 Task: Font style For heading Use Carlito with brown colour. font size for heading '26 Pt. 'Change the font style of data to Carlitoand font size to  12 Pt. Change the alignment of both headline & data to   center vertically. In the sheet  Attendance Record Sheetbook
Action: Mouse moved to (51, 115)
Screenshot: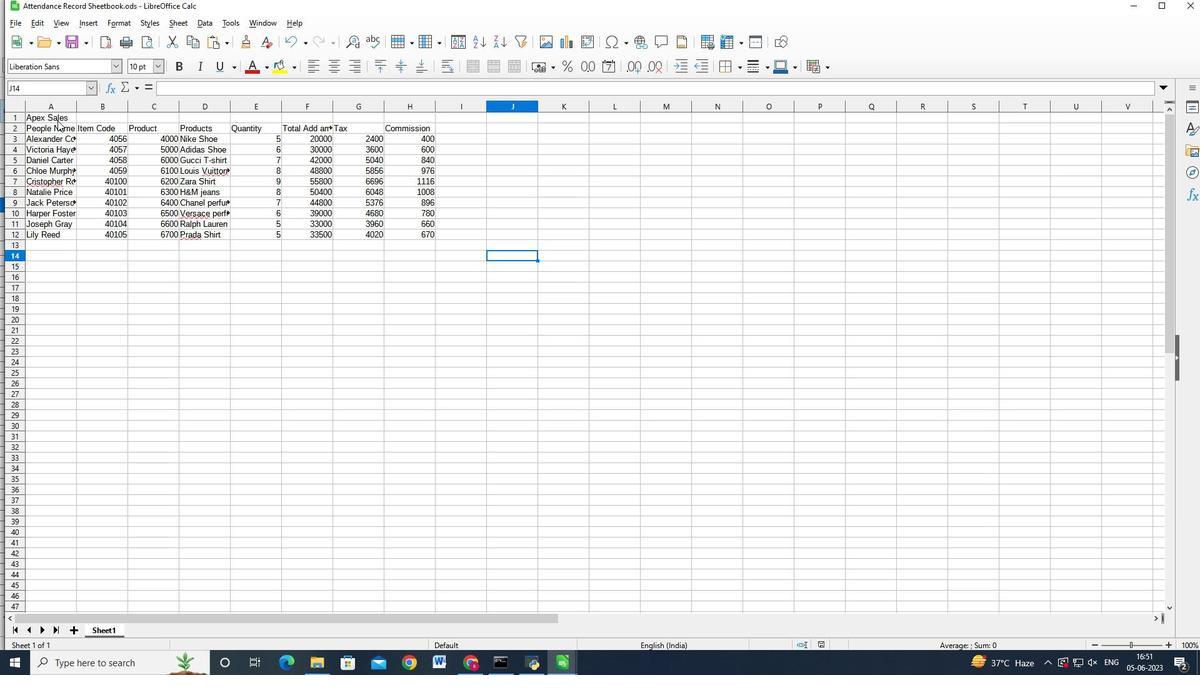
Action: Mouse pressed left at (51, 115)
Screenshot: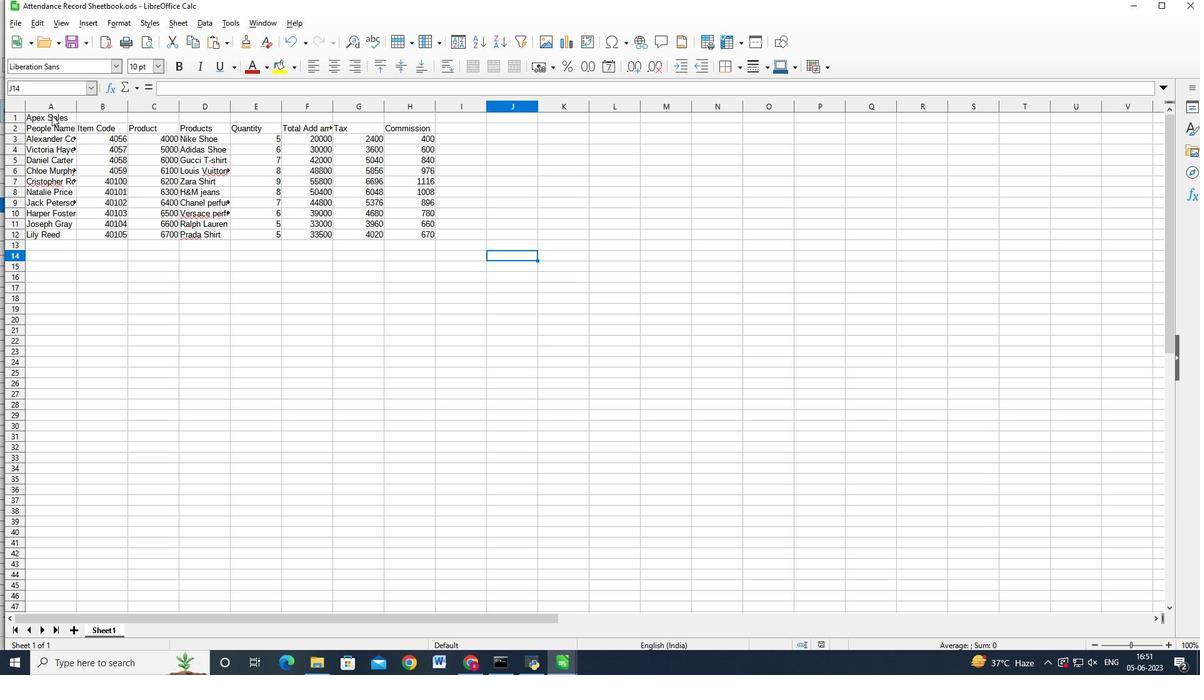 
Action: Mouse moved to (51, 120)
Screenshot: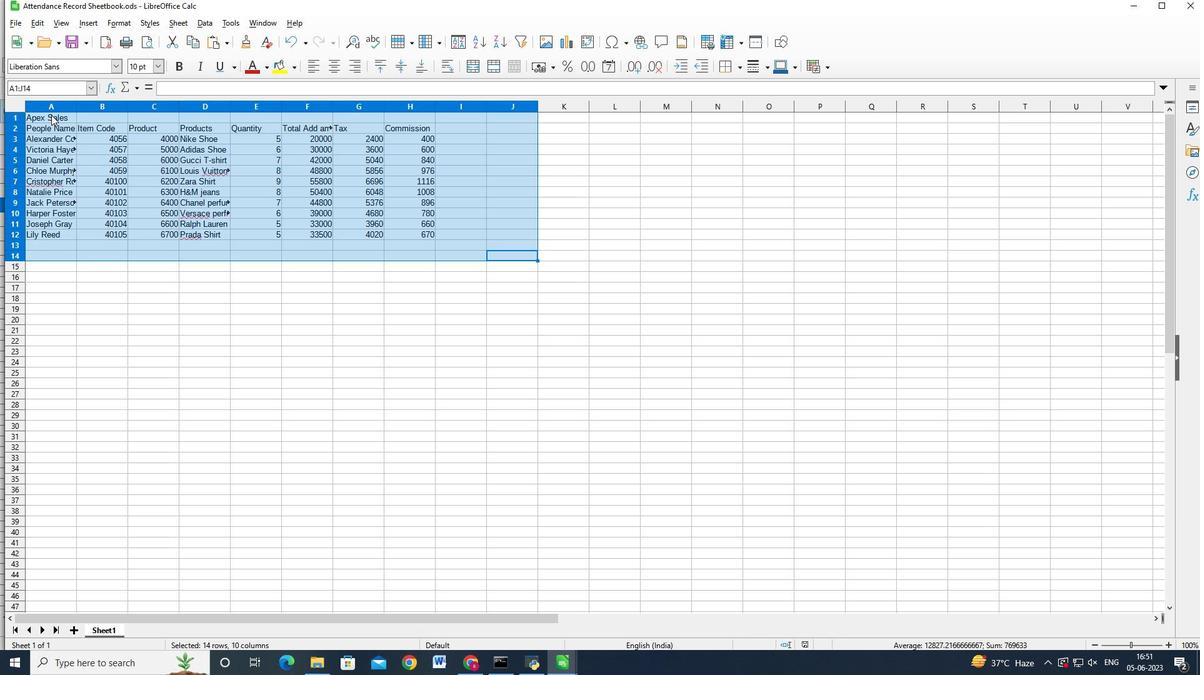 
Action: Mouse pressed left at (51, 120)
Screenshot: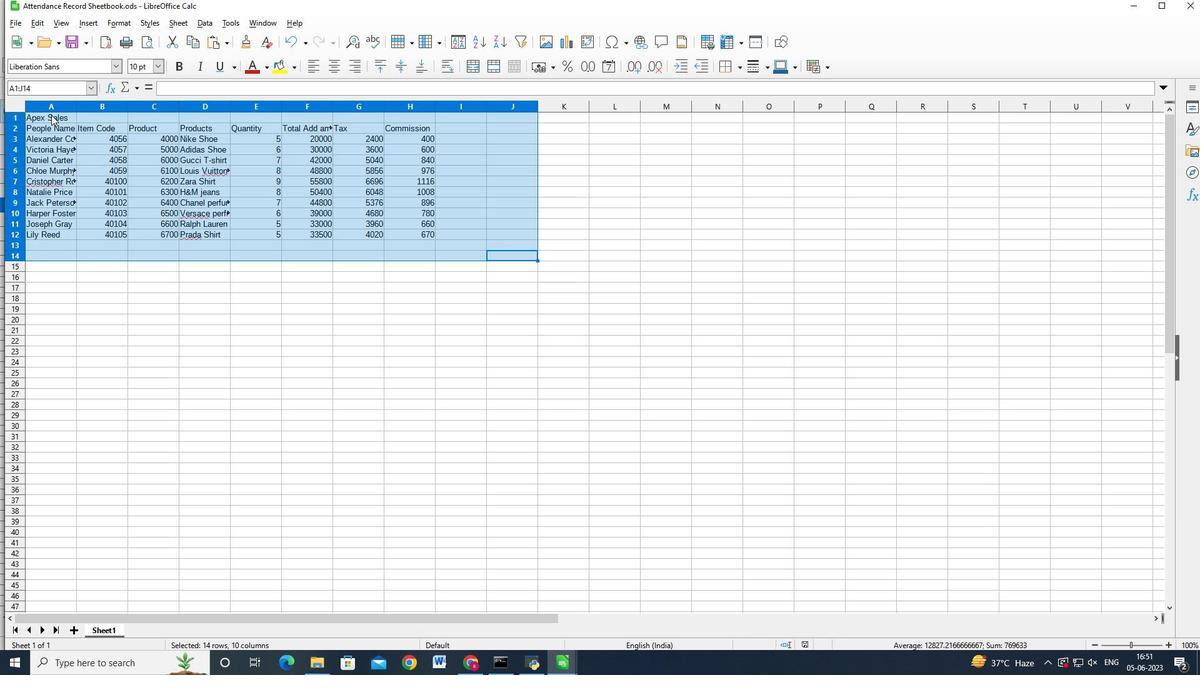 
Action: Mouse moved to (53, 120)
Screenshot: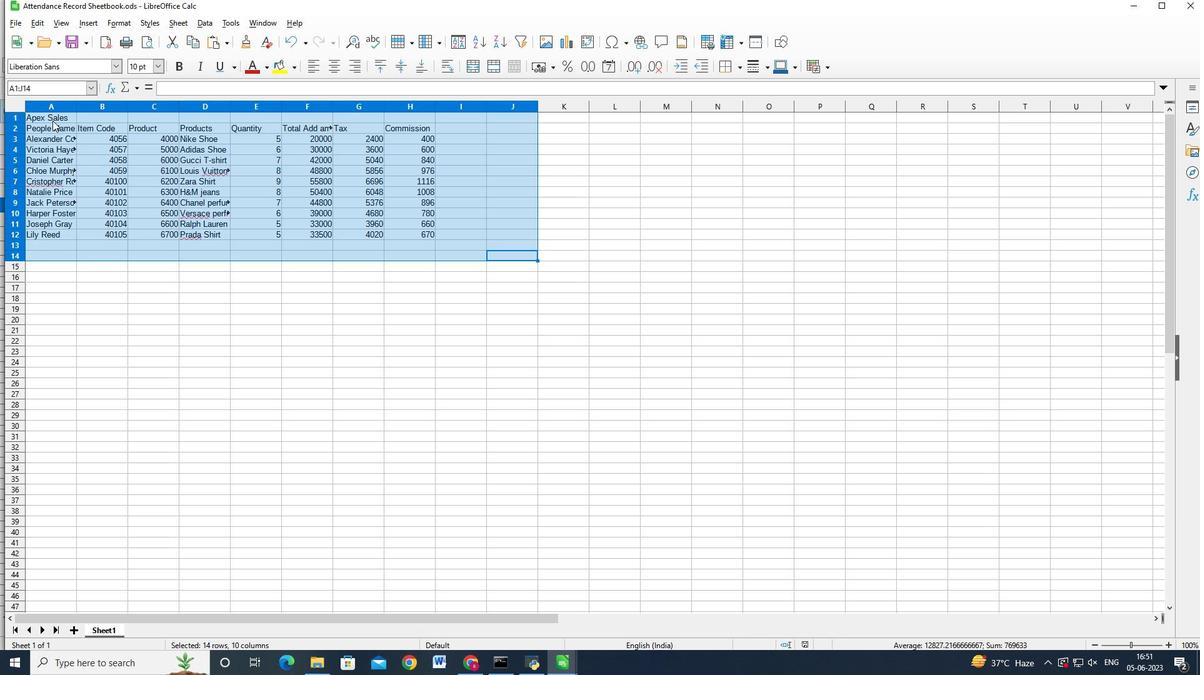 
Action: Key pressed <Key.right>
Screenshot: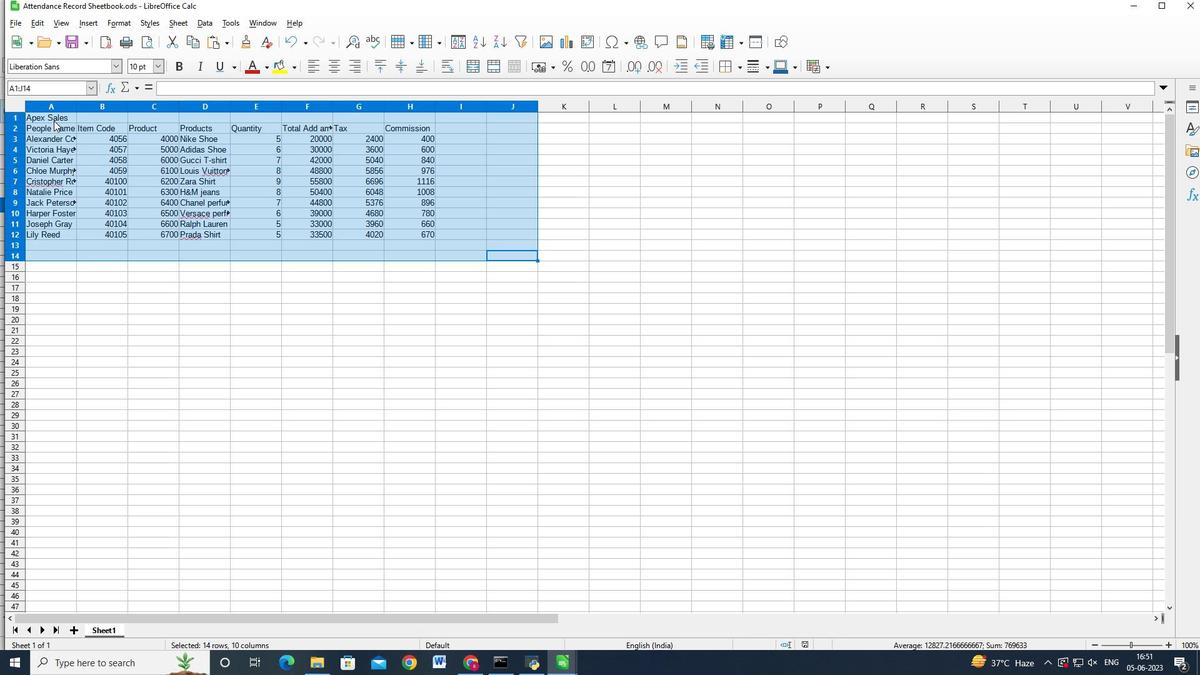 
Action: Mouse moved to (90, 348)
Screenshot: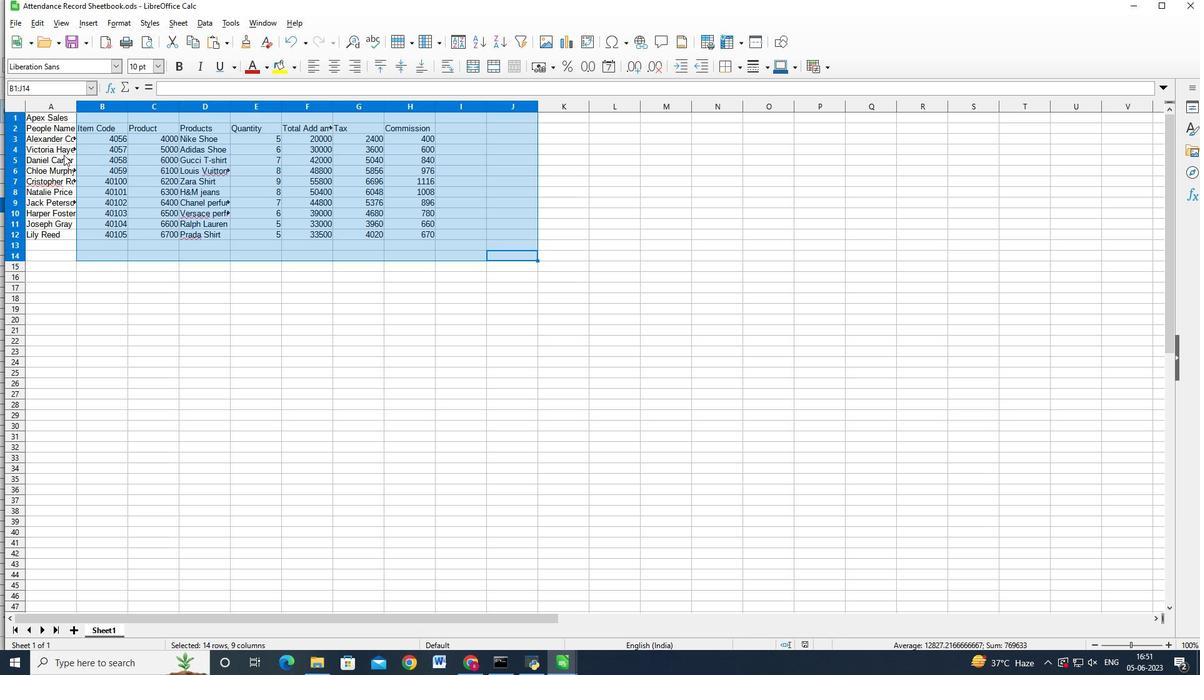 
Action: Mouse pressed left at (90, 348)
Screenshot: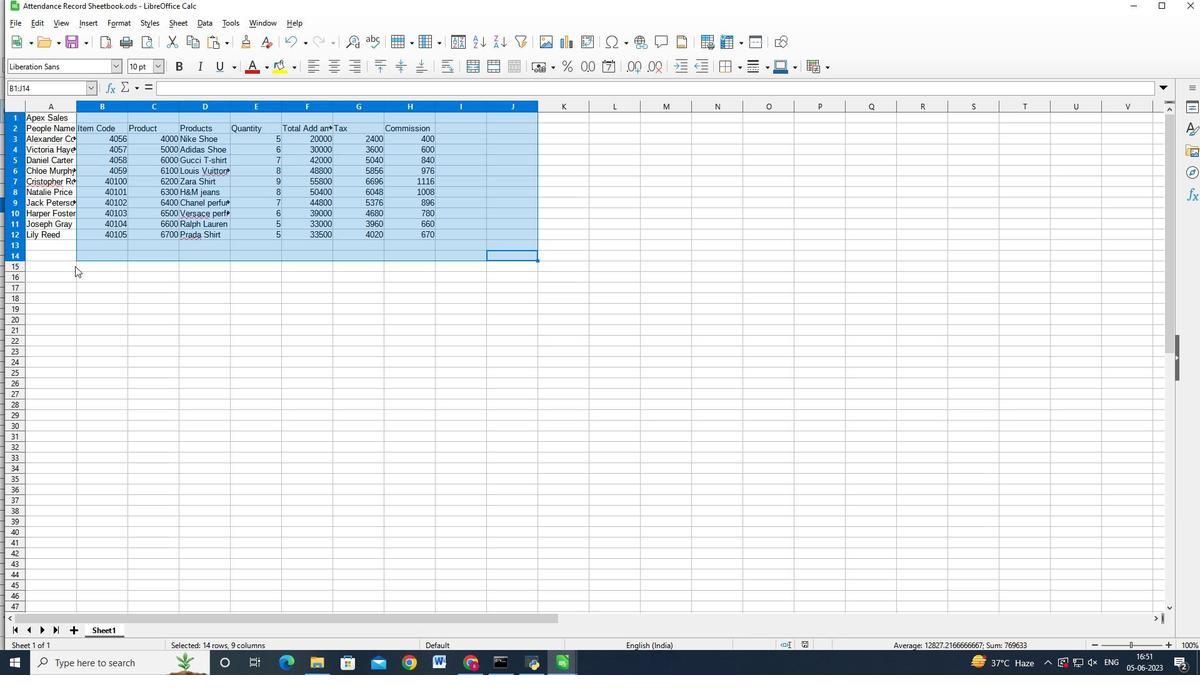 
Action: Mouse moved to (63, 115)
Screenshot: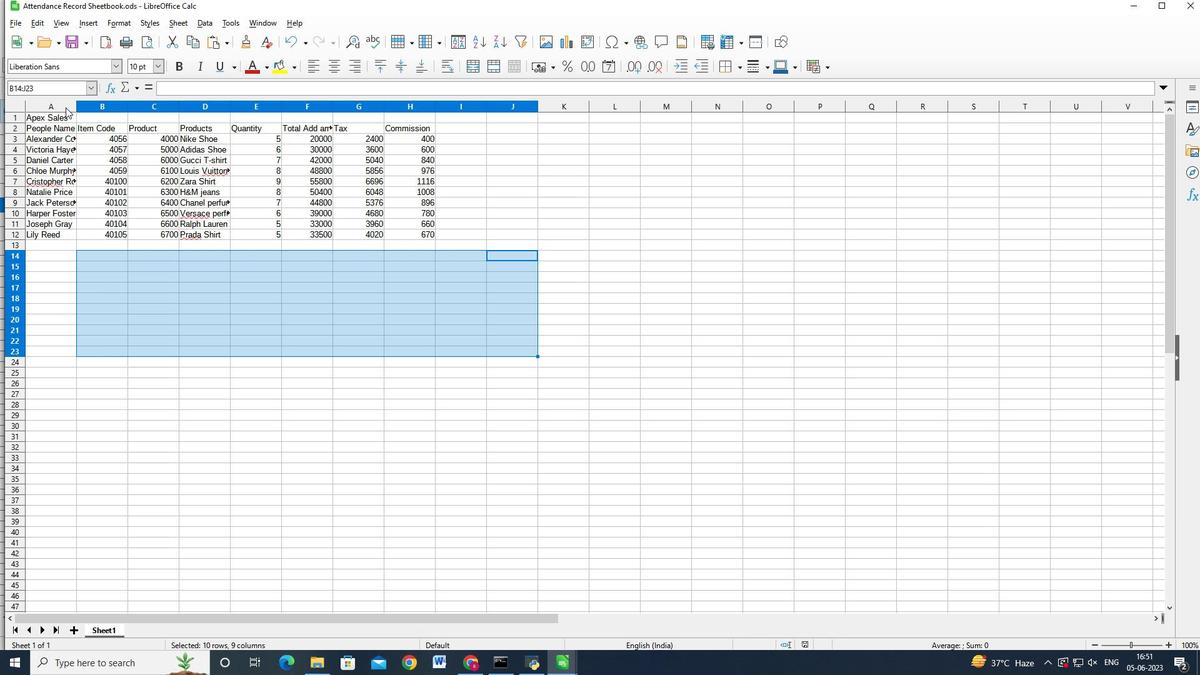 
Action: Mouse pressed left at (63, 115)
Screenshot: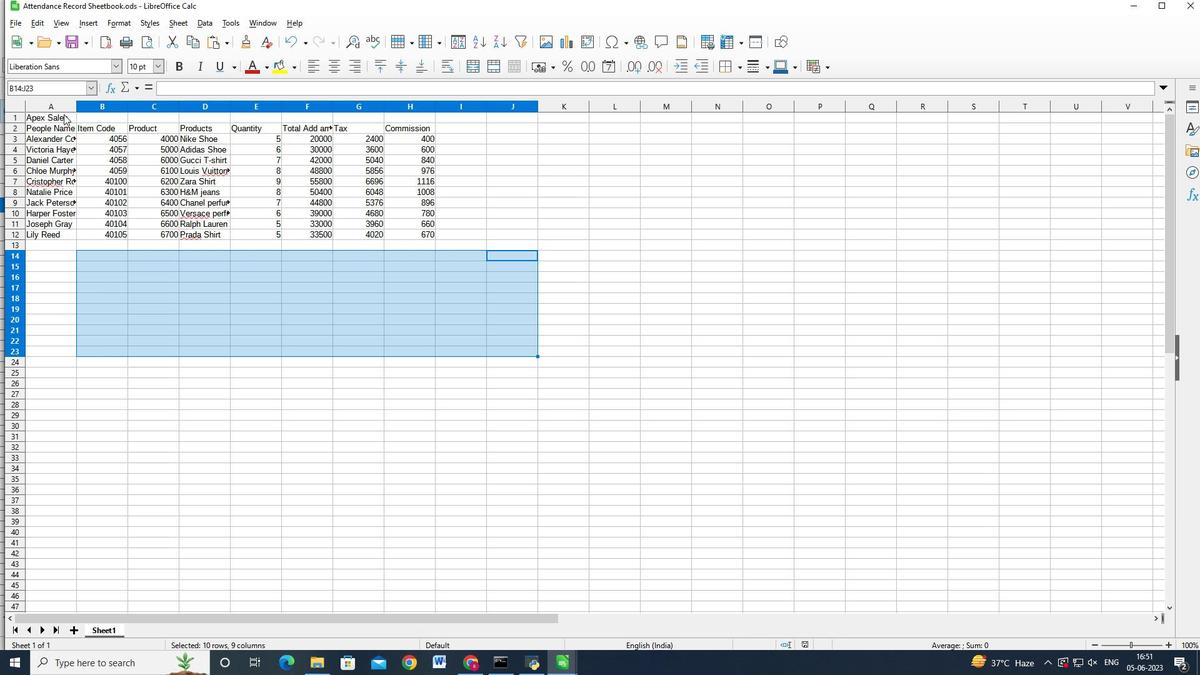 
Action: Mouse moved to (140, 247)
Screenshot: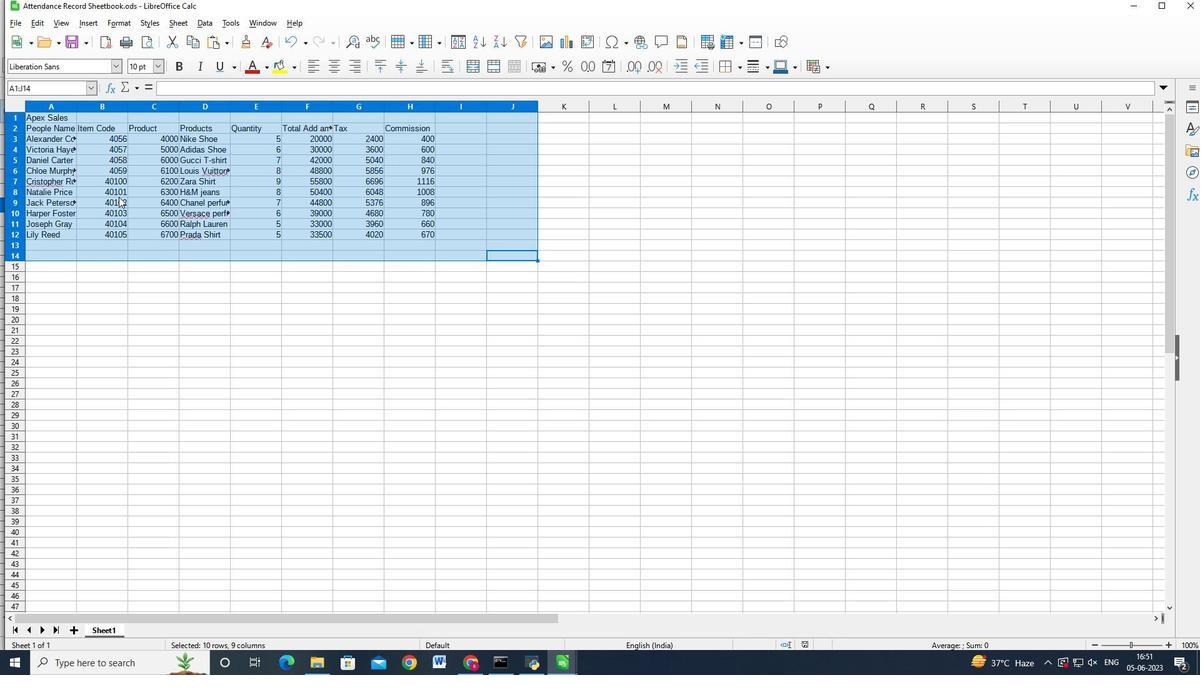 
Action: Mouse pressed right at (140, 247)
Screenshot: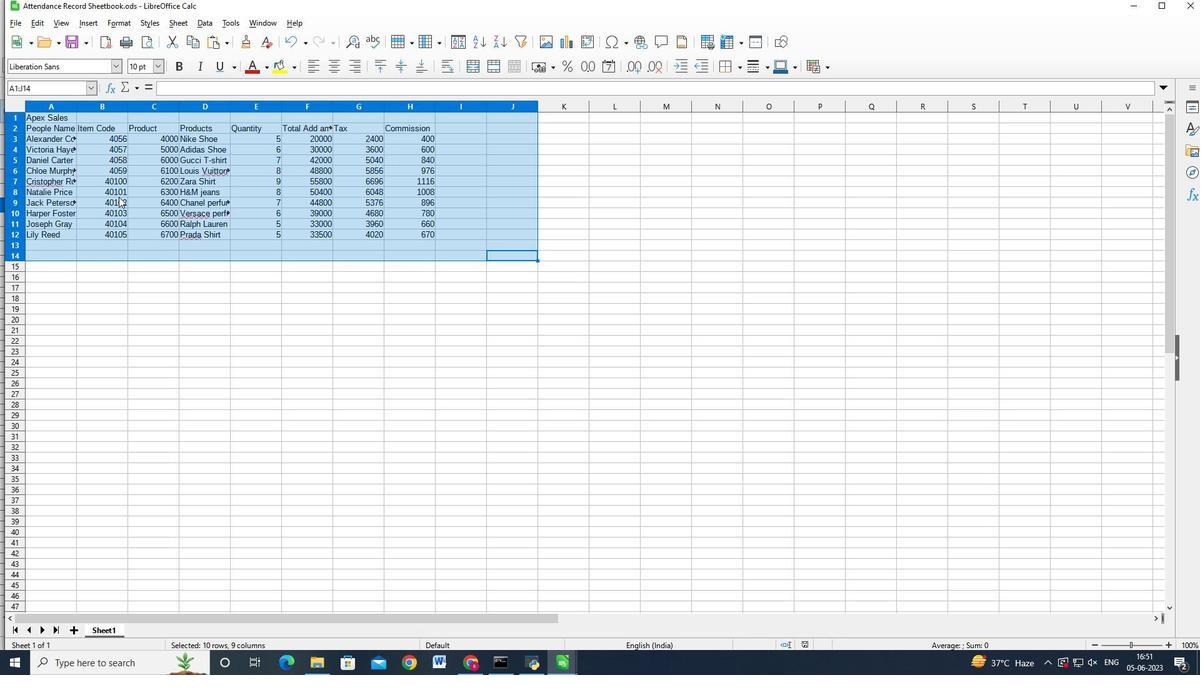 
Action: Mouse moved to (120, 332)
Screenshot: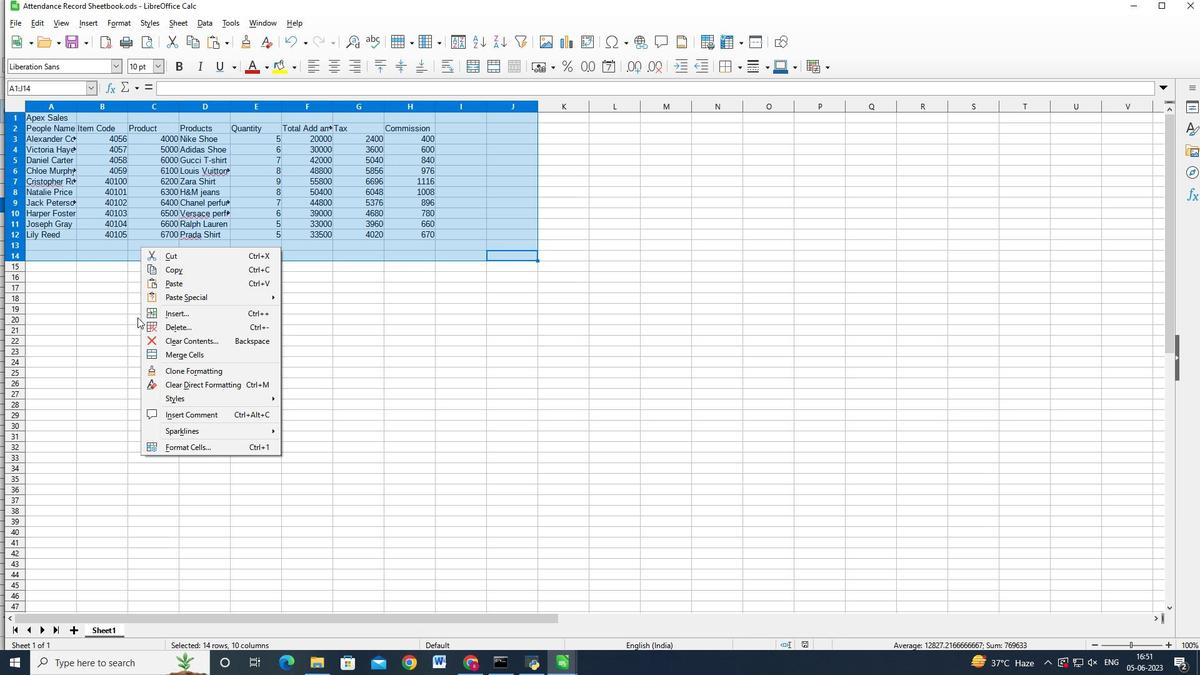 
Action: Mouse pressed right at (123, 332)
Screenshot: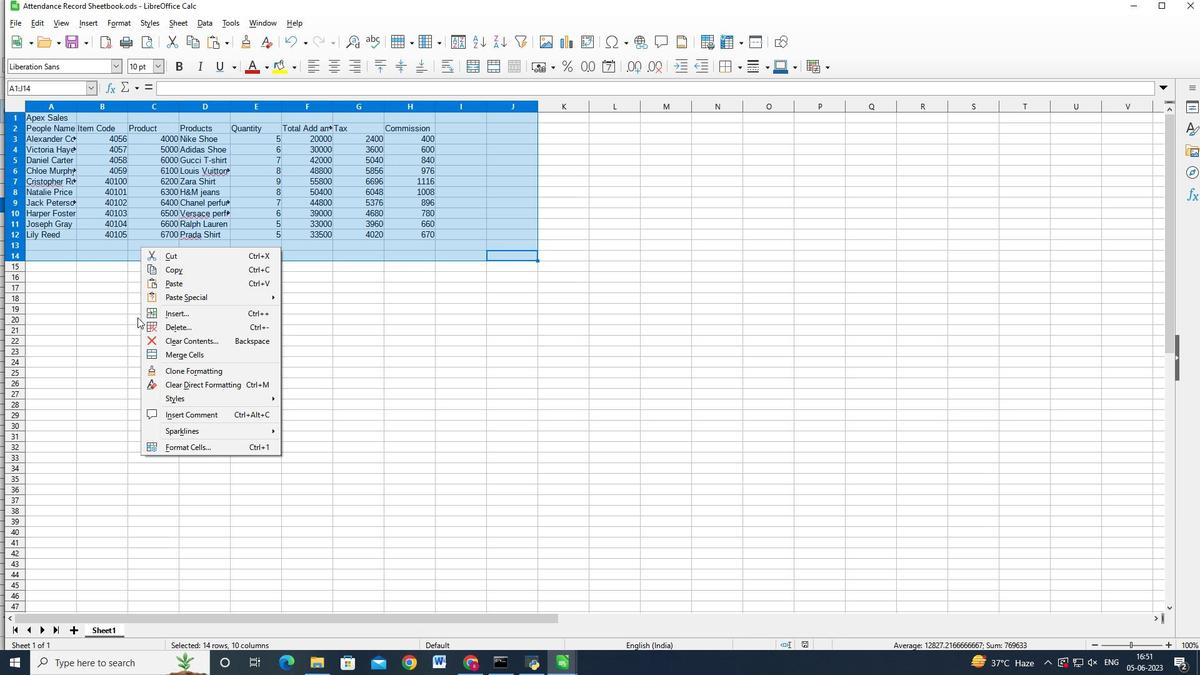 
Action: Mouse moved to (118, 332)
Screenshot: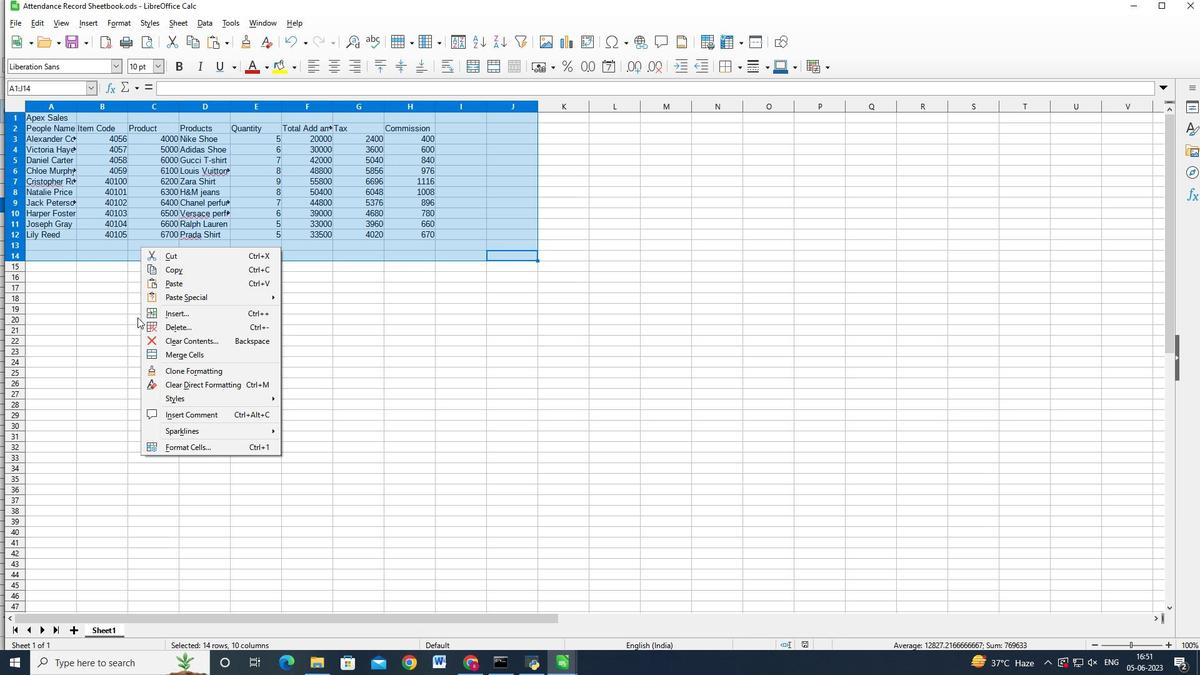 
Action: Mouse pressed left at (118, 332)
Screenshot: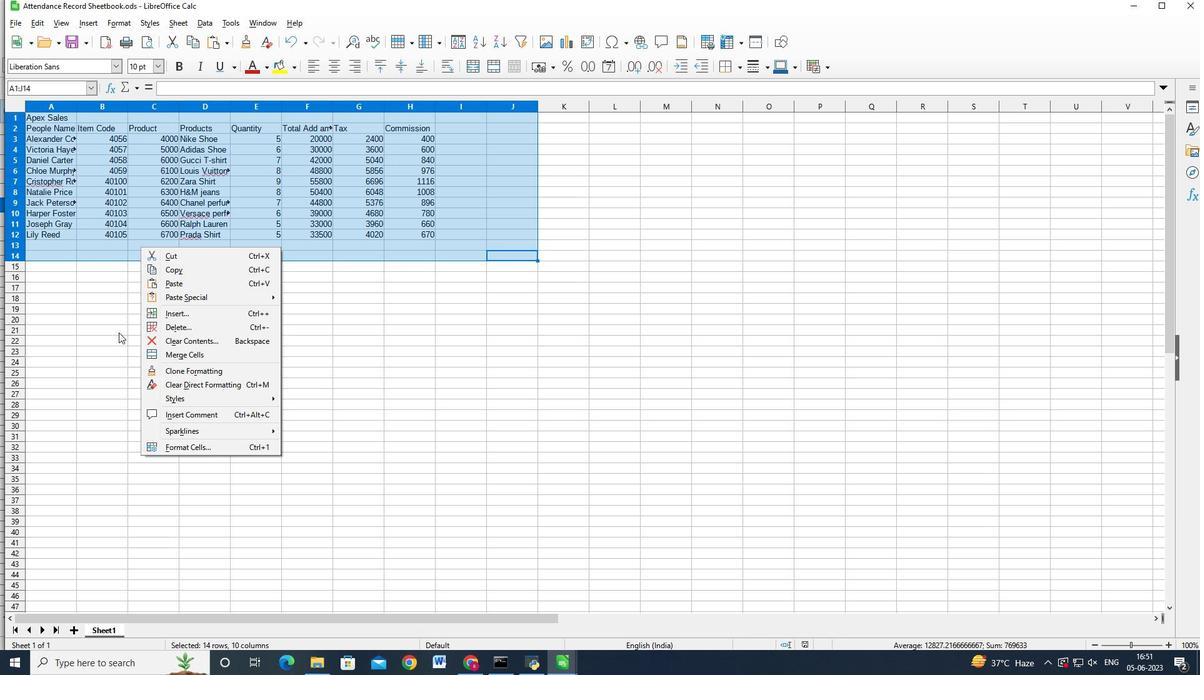 
Action: Mouse moved to (53, 134)
Screenshot: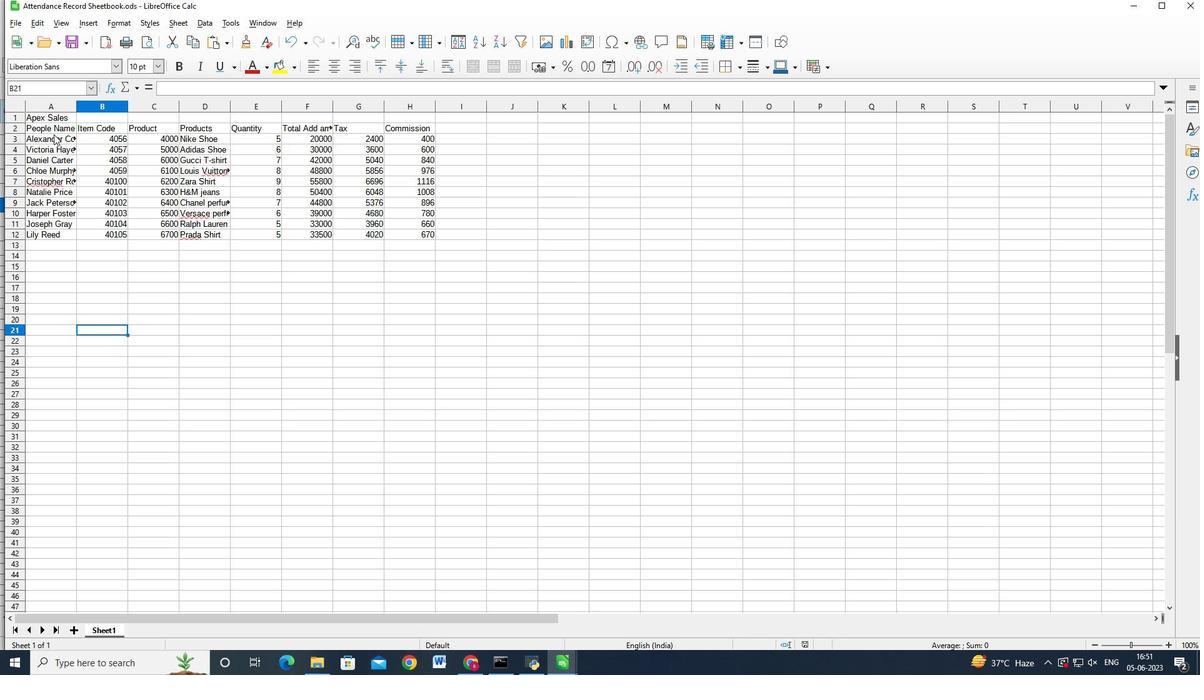 
Action: Key pressed <Key.up><Key.up><Key.up><Key.up><Key.up><Key.up><Key.up><Key.left><Key.up><Key.up><Key.up><Key.up><Key.up><Key.up><Key.up><Key.up><Key.up><Key.up><Key.up><Key.up><Key.up>
Screenshot: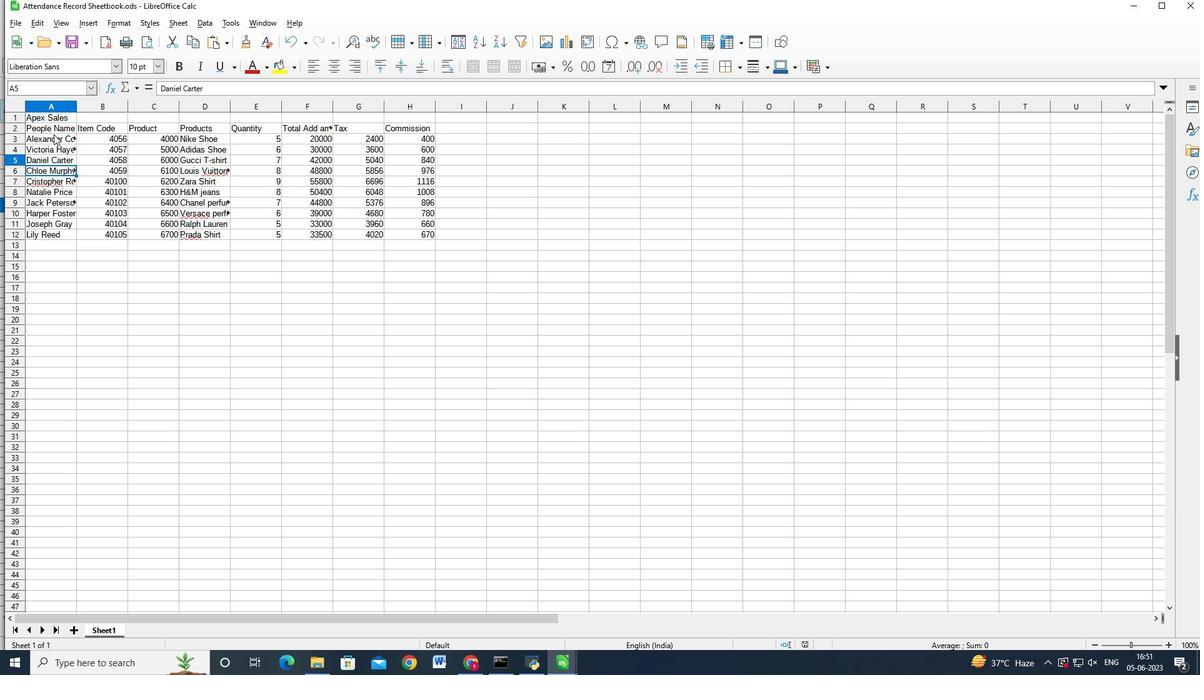
Action: Mouse moved to (76, 71)
Screenshot: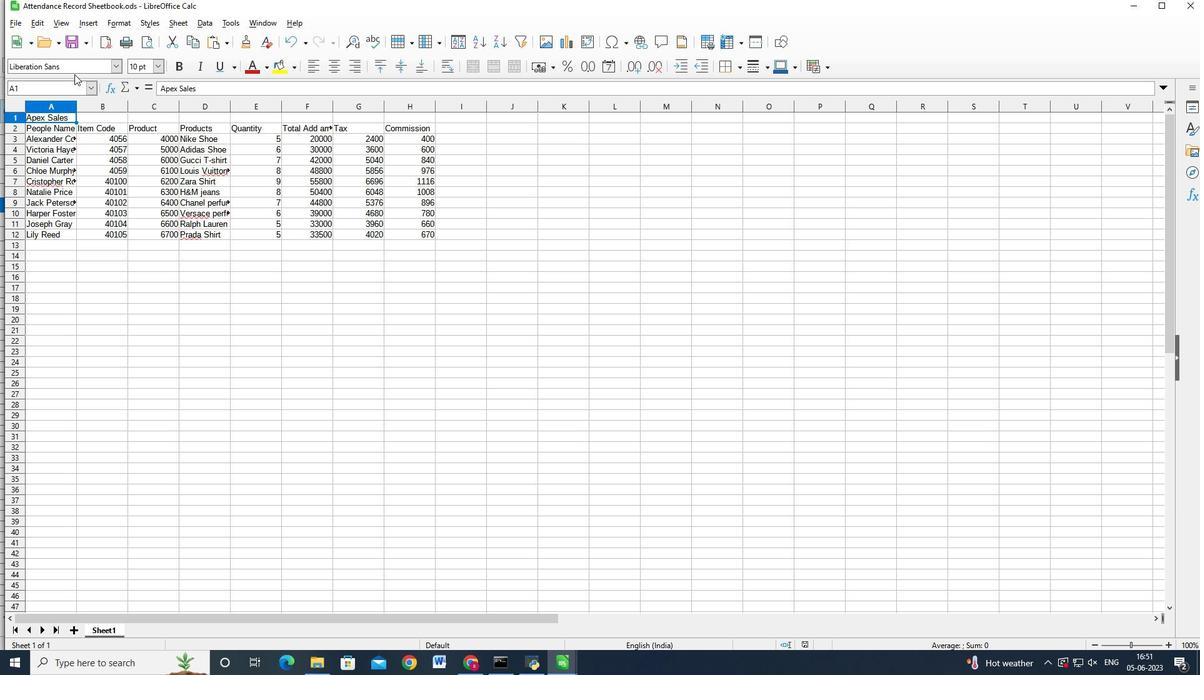 
Action: Mouse pressed left at (76, 71)
Screenshot: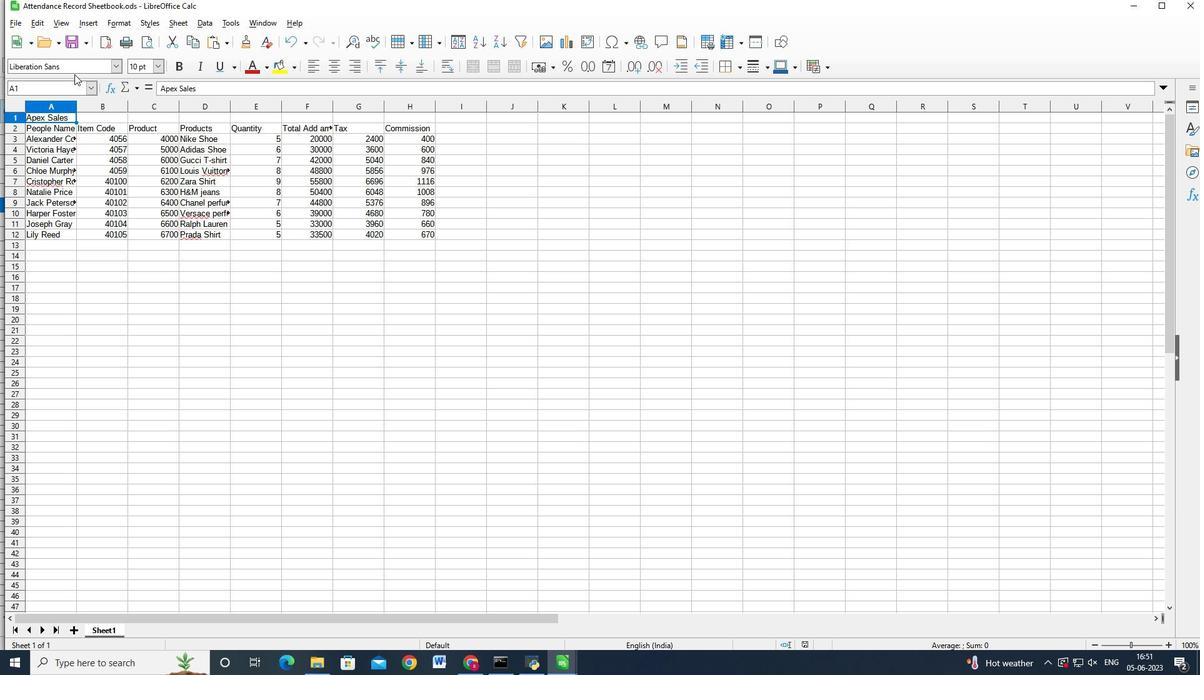 
Action: Mouse moved to (4, 69)
Screenshot: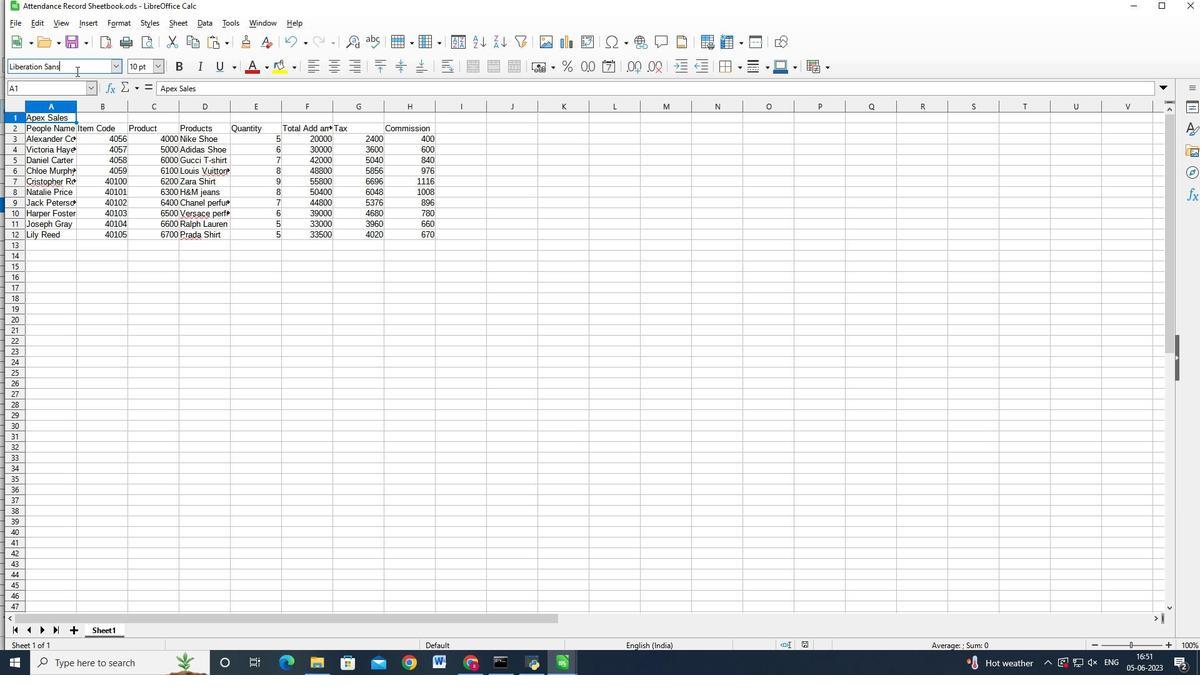 
Action: Key pressed <Key.backspace><Key.backspace><Key.backspace><Key.backspace><Key.backspace><Key.backspace><Key.backspace><Key.backspace><Key.backspace><Key.backspace><Key.backspace><Key.backspace><Key.backspace><Key.backspace><Key.backspace><Key.shift_r>Carilto<Key.enter>
Screenshot: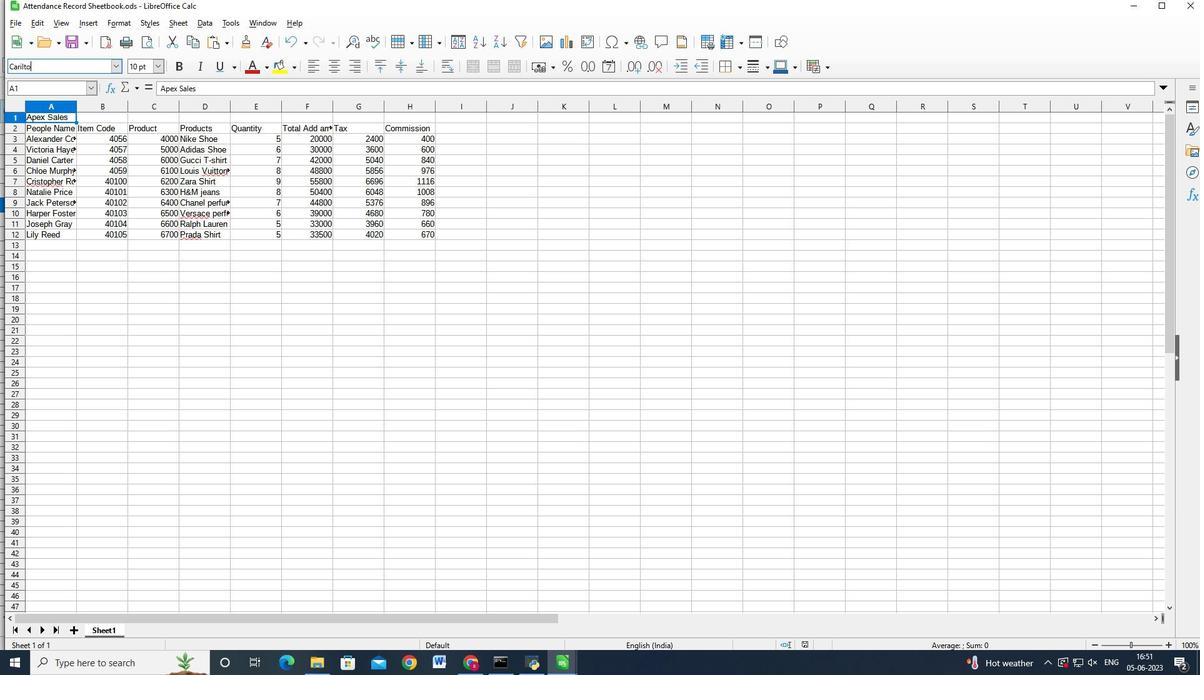 
Action: Mouse moved to (265, 63)
Screenshot: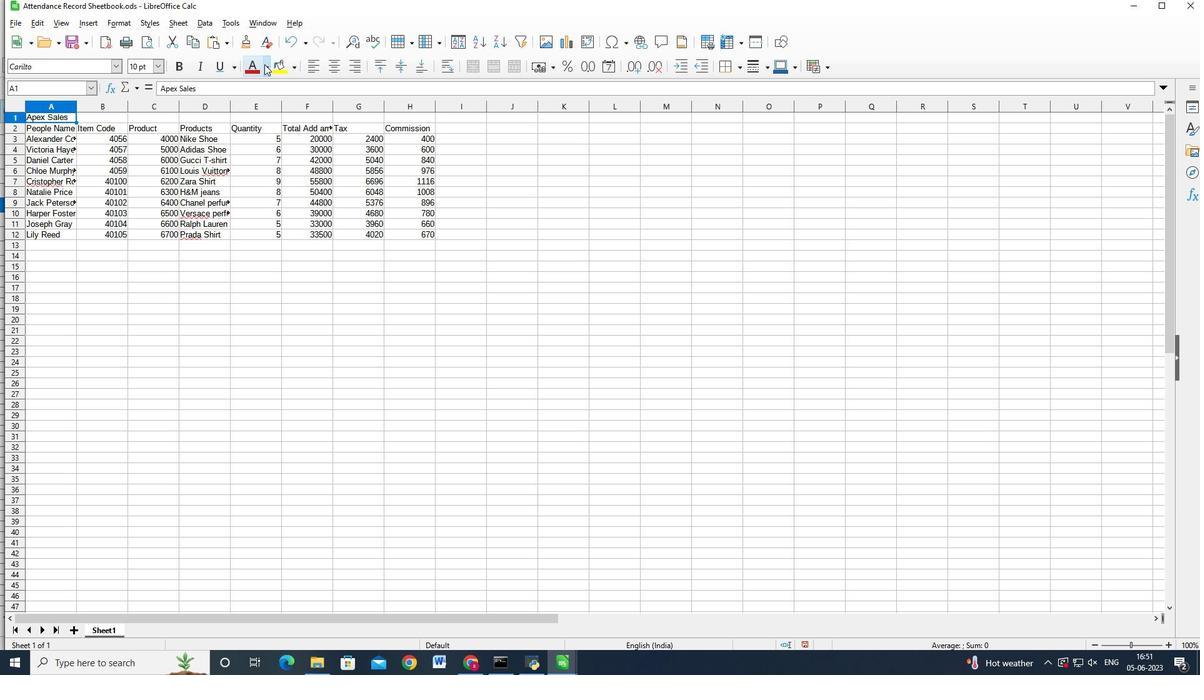 
Action: Mouse pressed left at (265, 63)
Screenshot: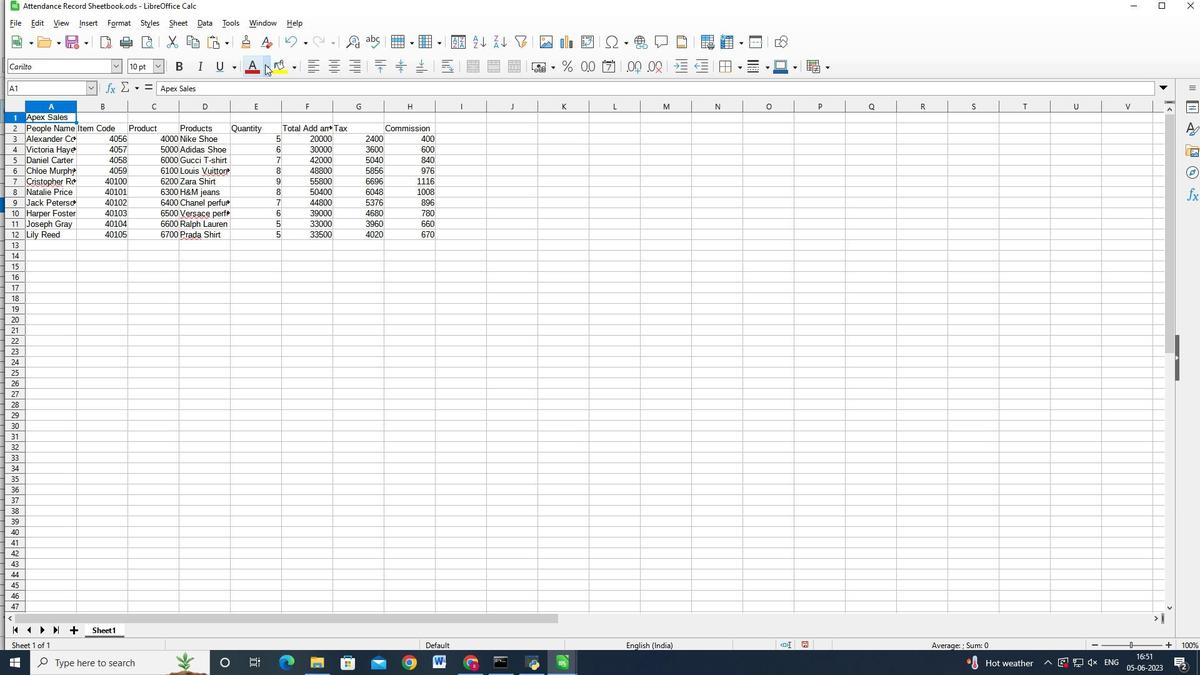 
Action: Mouse moved to (275, 294)
Screenshot: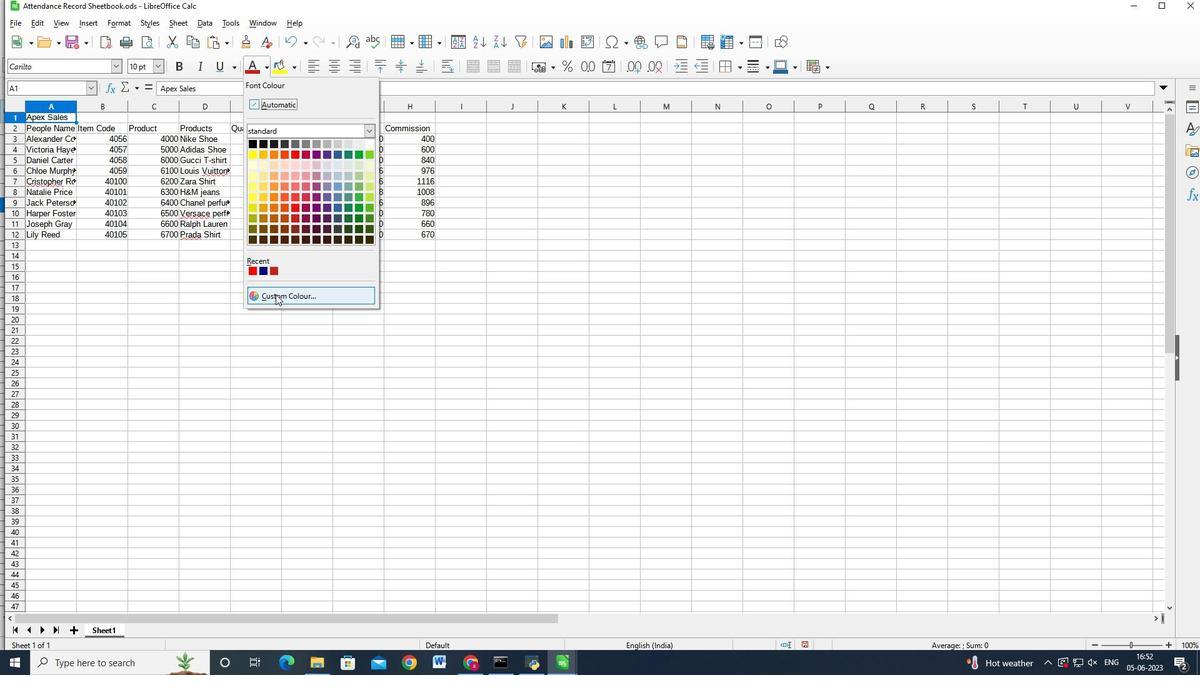 
Action: Mouse pressed left at (275, 294)
Screenshot: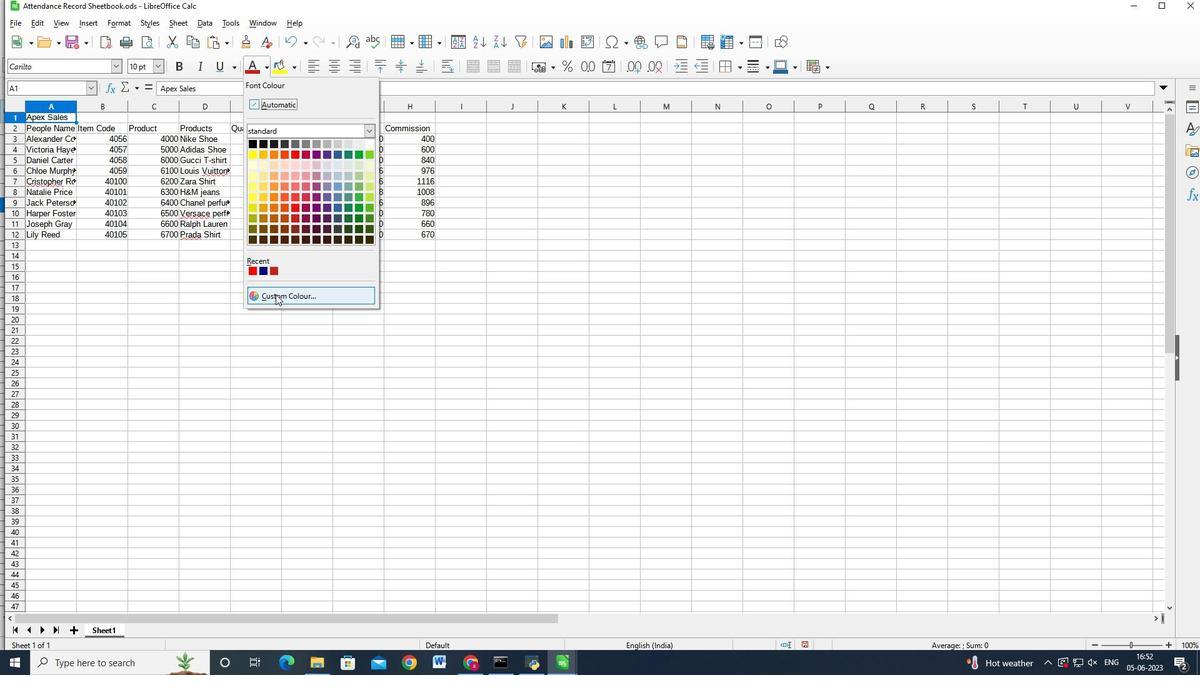 
Action: Mouse moved to (615, 208)
Screenshot: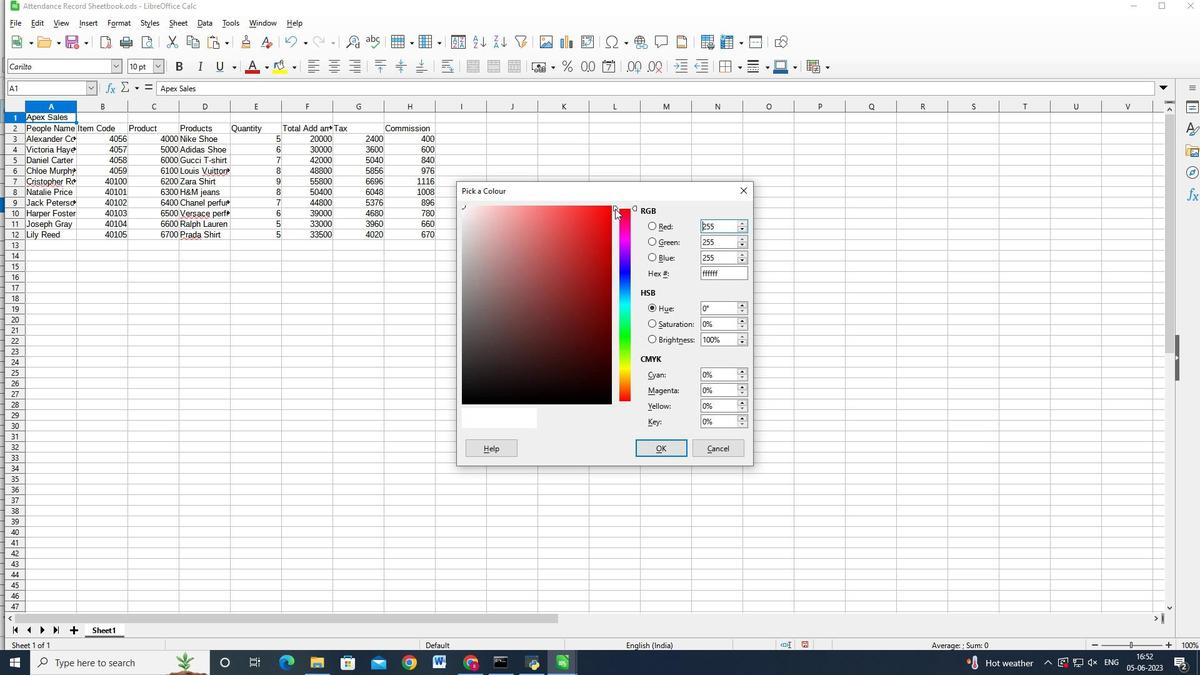 
Action: Mouse pressed left at (615, 208)
Screenshot: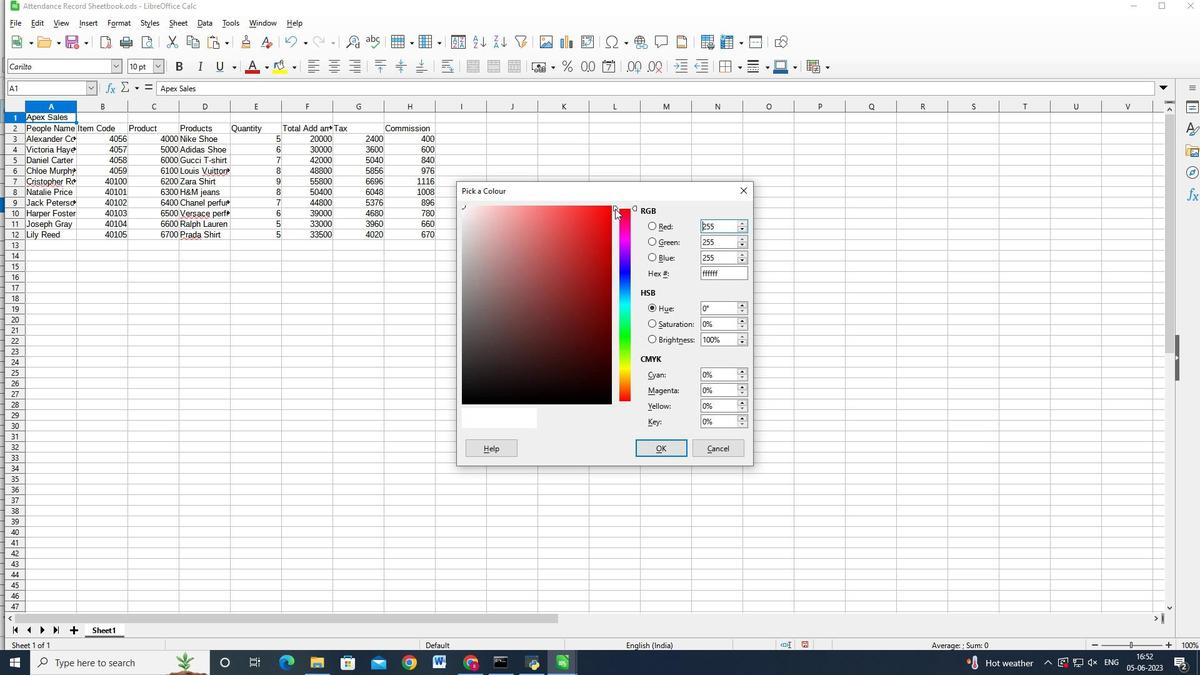 
Action: Mouse moved to (616, 207)
Screenshot: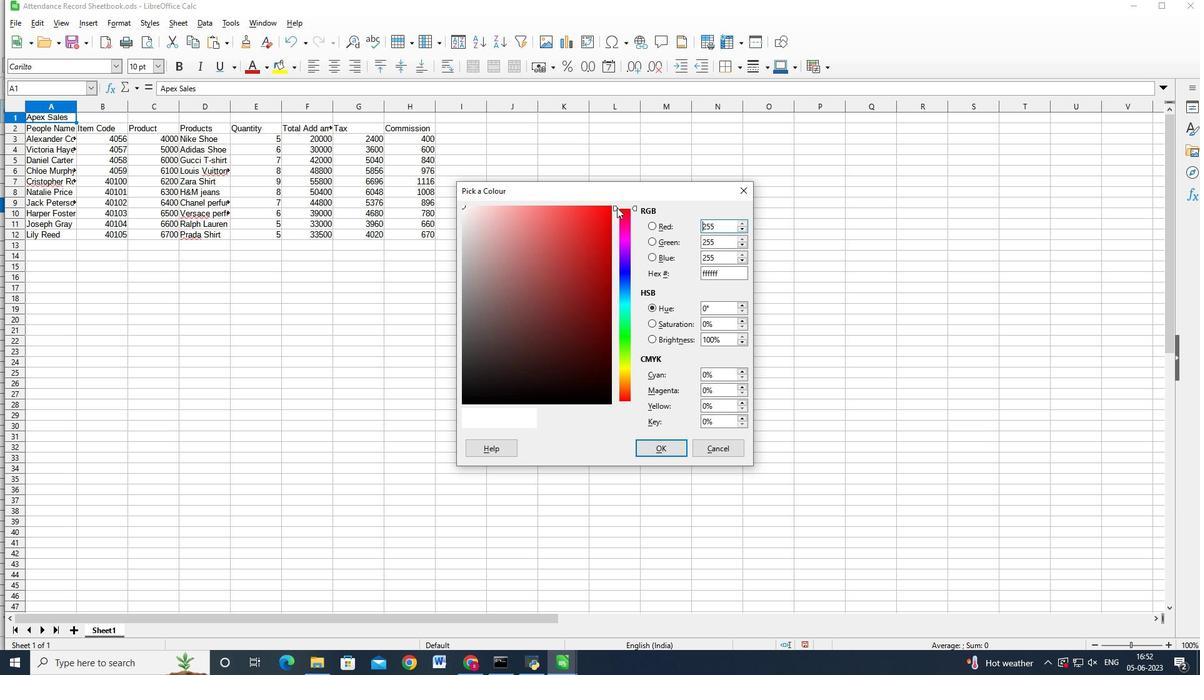 
Action: Mouse pressed left at (616, 207)
Screenshot: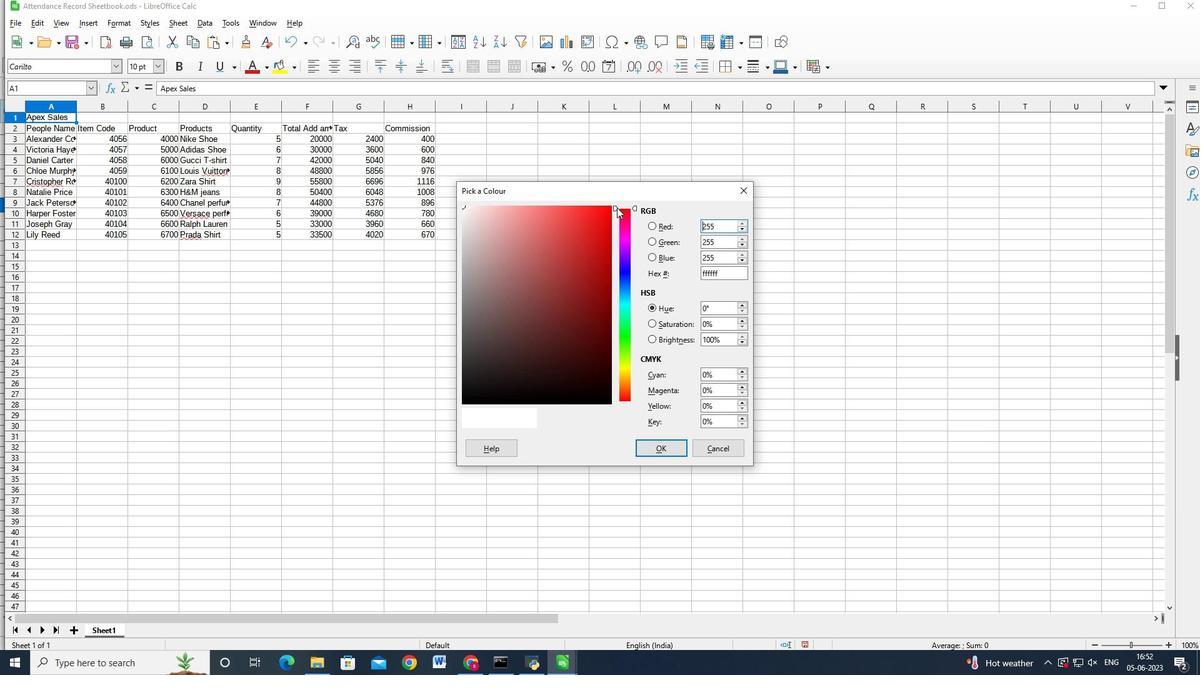 
Action: Mouse moved to (632, 211)
Screenshot: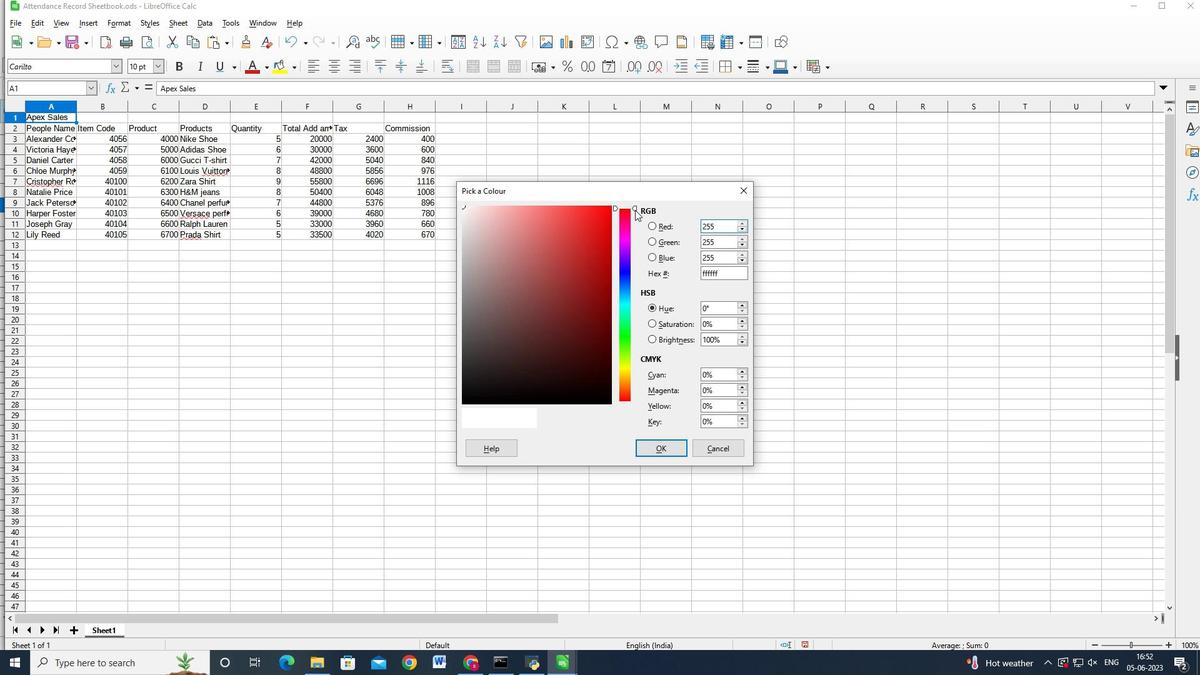 
Action: Mouse scrolled (632, 210) with delta (0, 0)
Screenshot: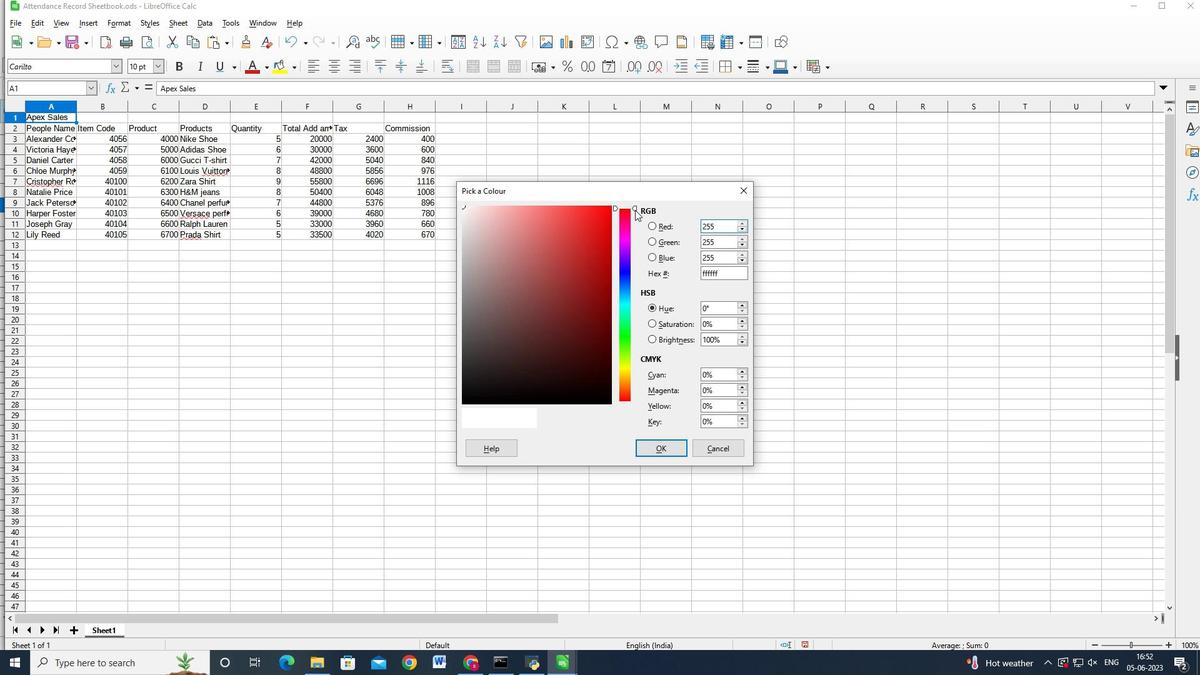 
Action: Mouse moved to (631, 213)
Screenshot: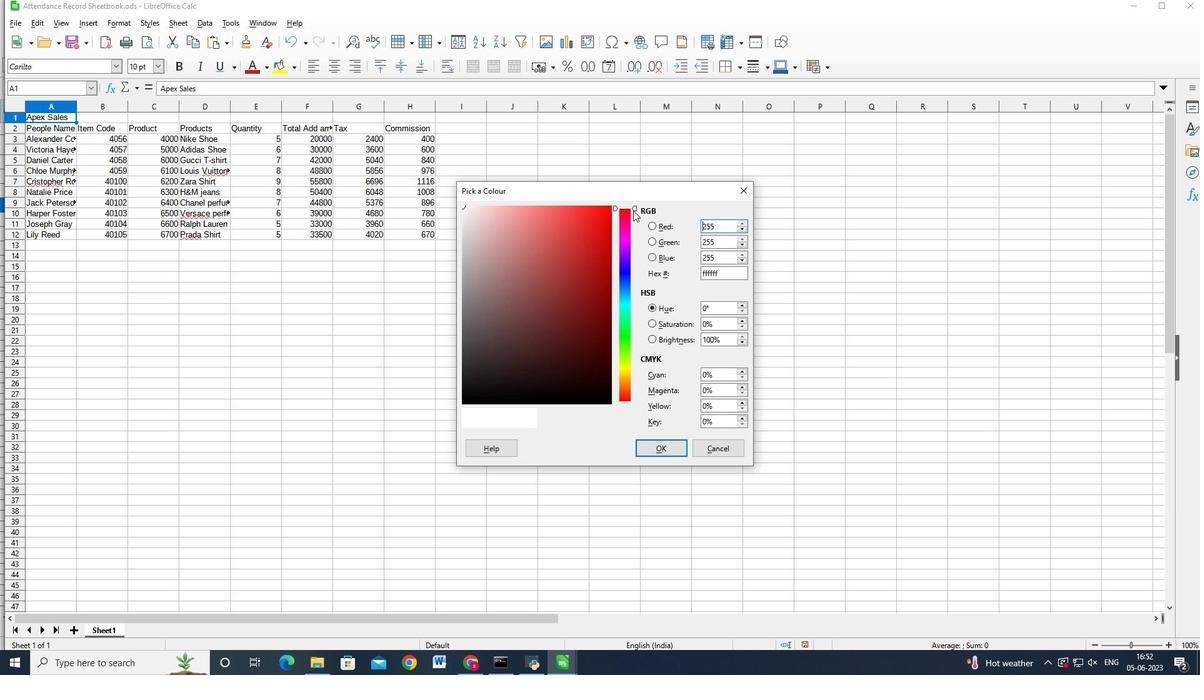 
Action: Mouse scrolled (631, 212) with delta (0, 0)
Screenshot: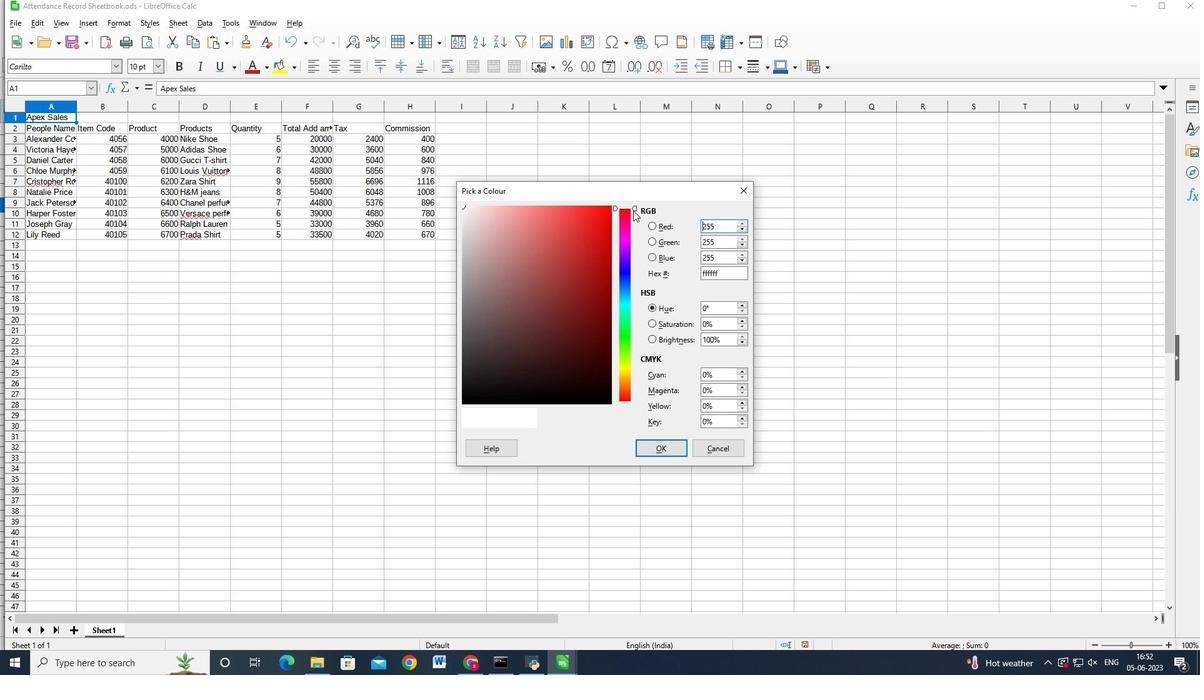 
Action: Mouse moved to (629, 217)
Screenshot: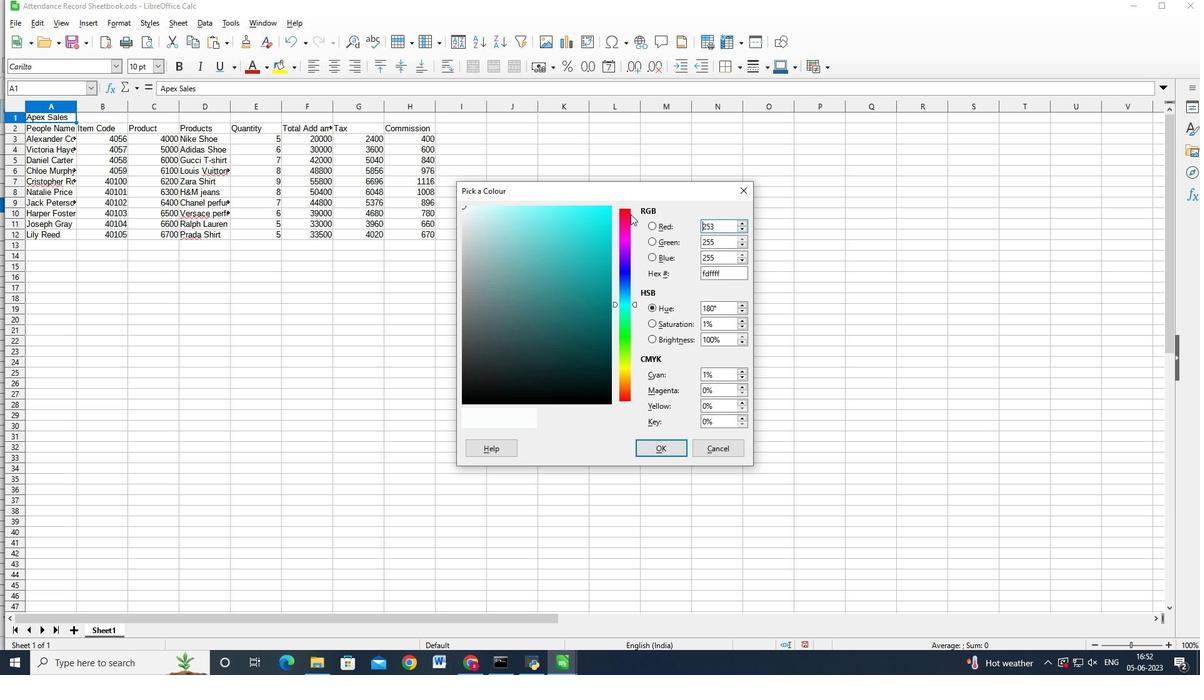 
Action: Mouse scrolled (629, 217) with delta (0, 0)
Screenshot: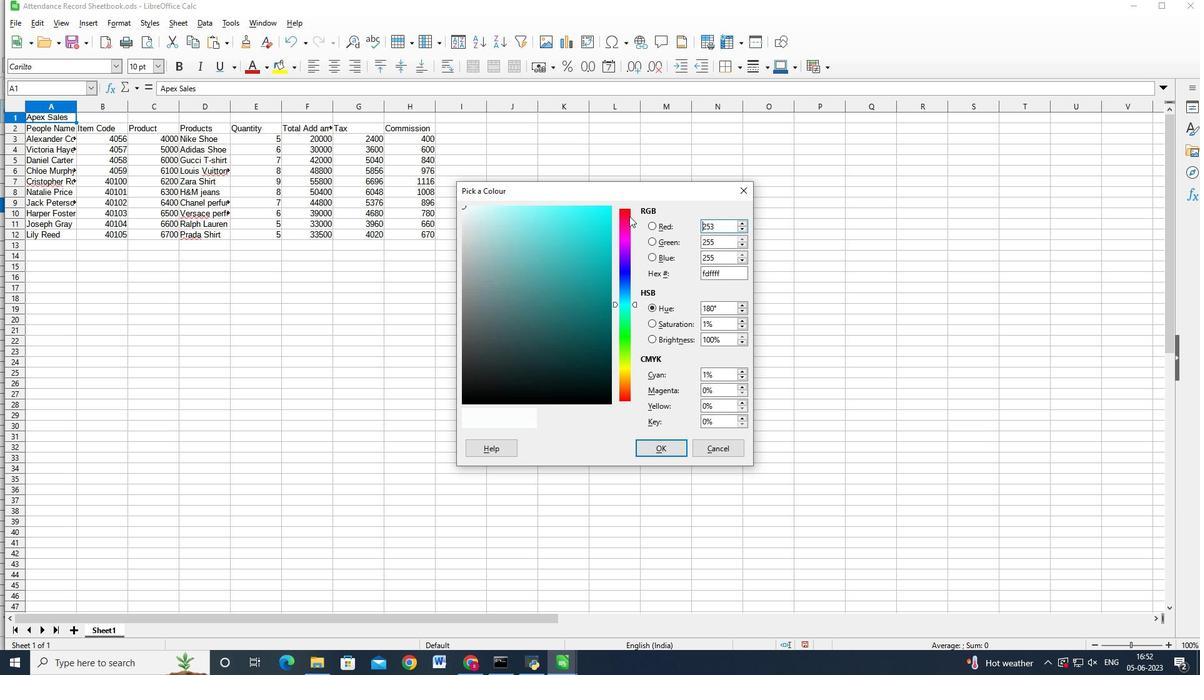 
Action: Mouse scrolled (629, 217) with delta (0, 0)
Screenshot: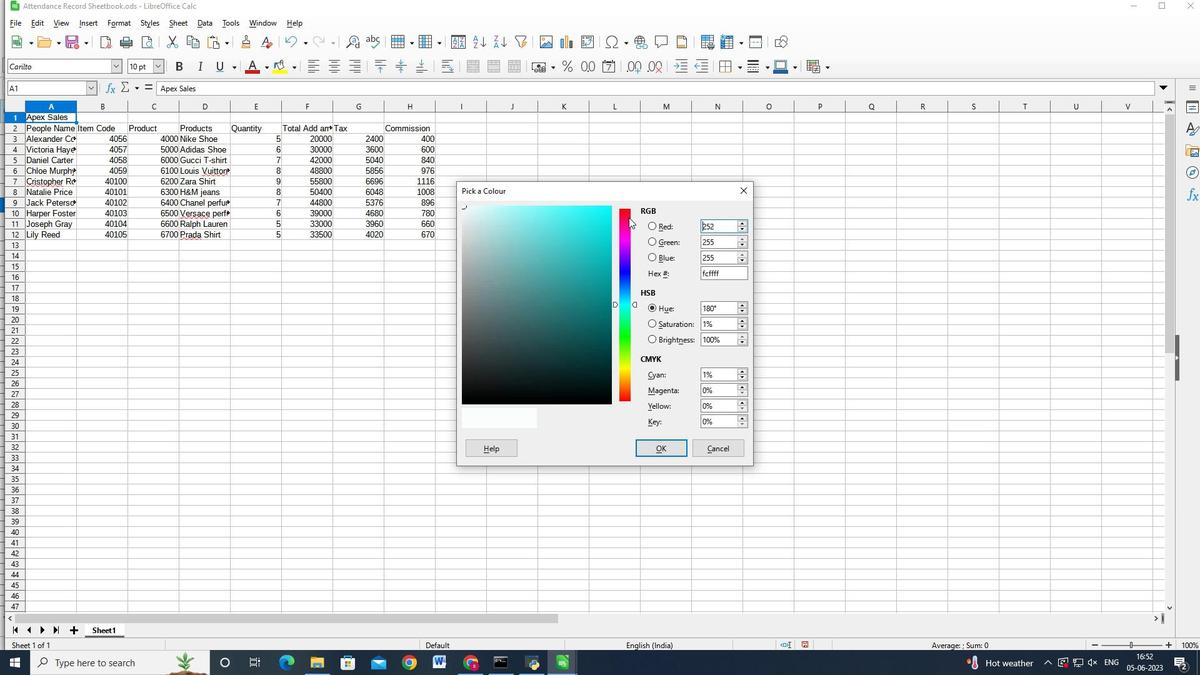 
Action: Mouse moved to (628, 219)
Screenshot: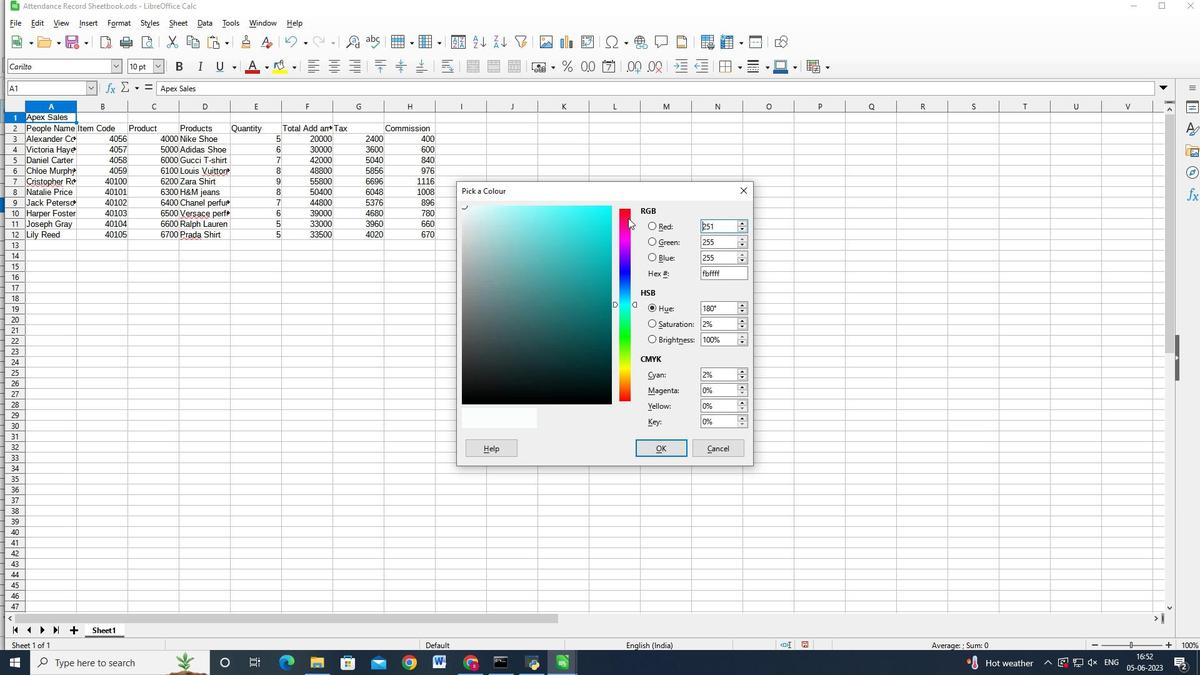 
Action: Mouse scrolled (628, 220) with delta (0, 0)
Screenshot: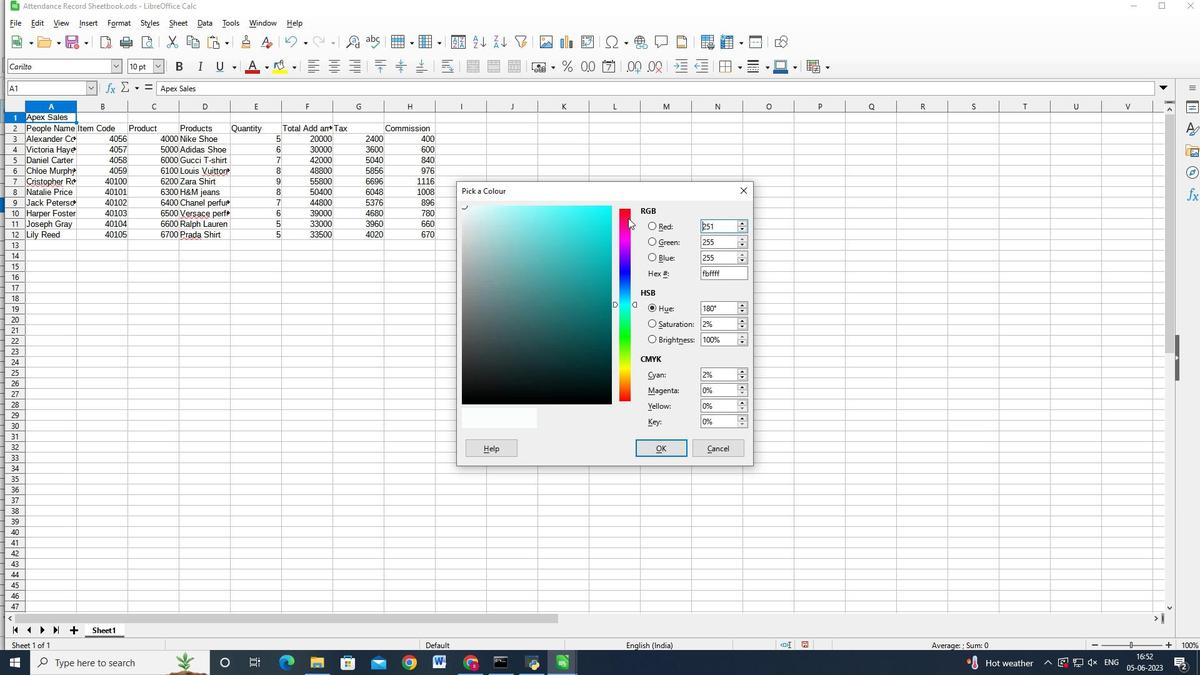 
Action: Mouse moved to (628, 222)
Screenshot: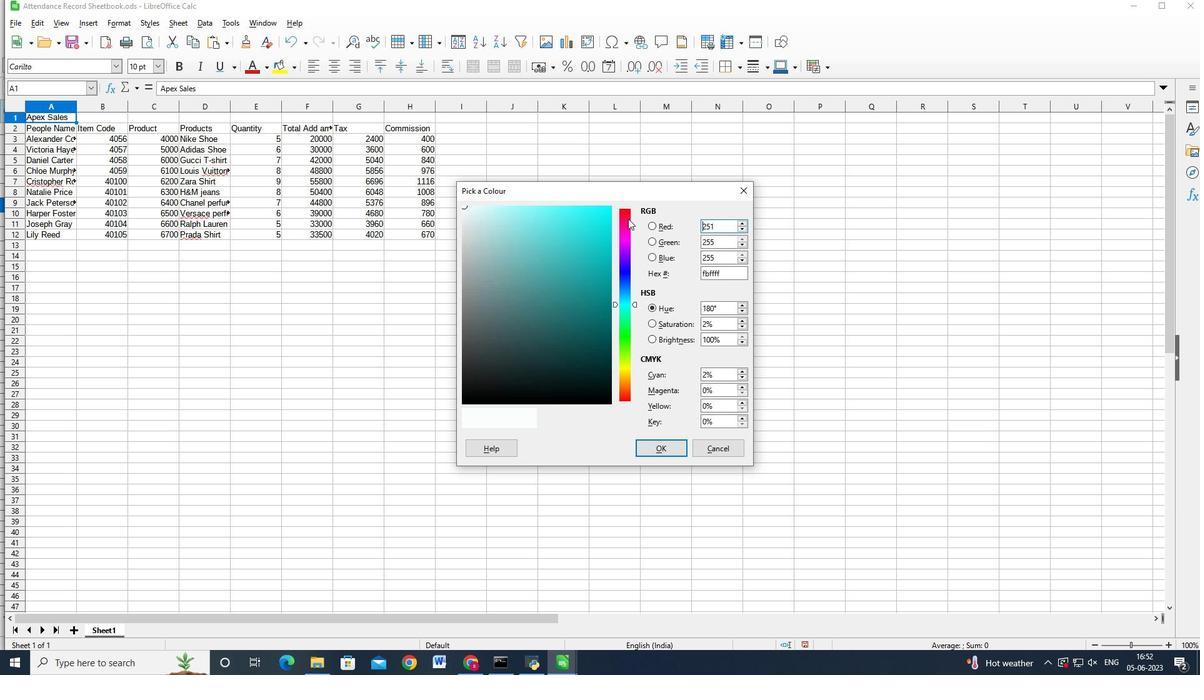 
Action: Mouse scrolled (628, 222) with delta (0, 0)
Screenshot: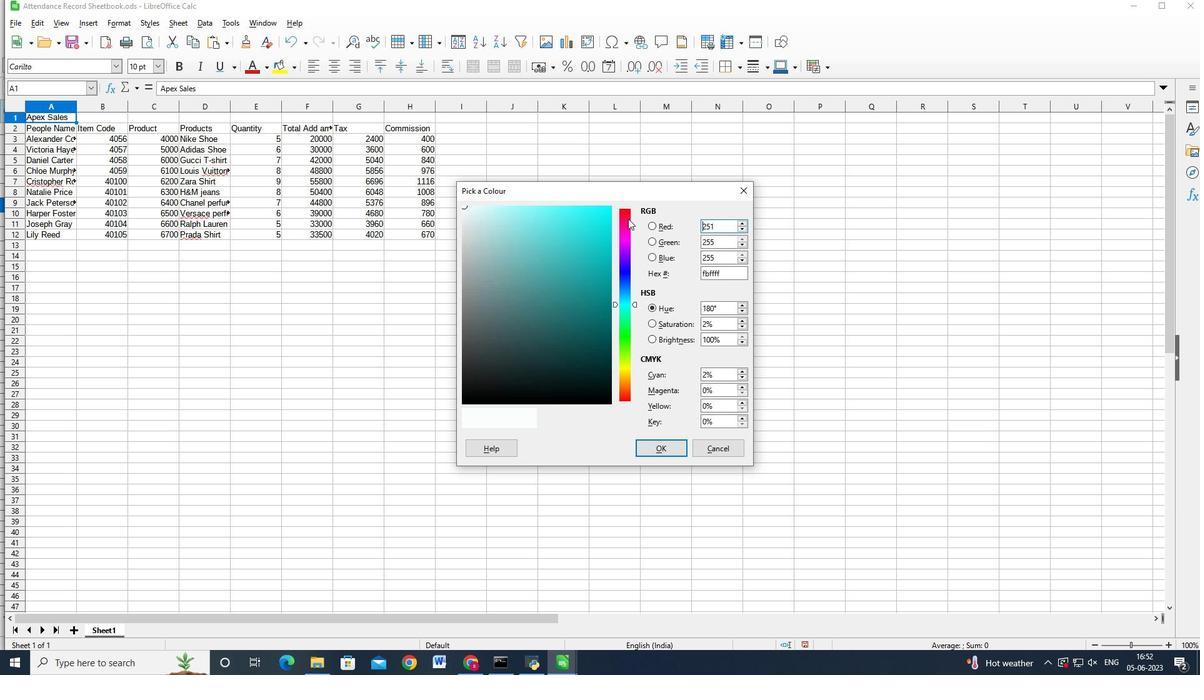 
Action: Mouse moved to (631, 263)
Screenshot: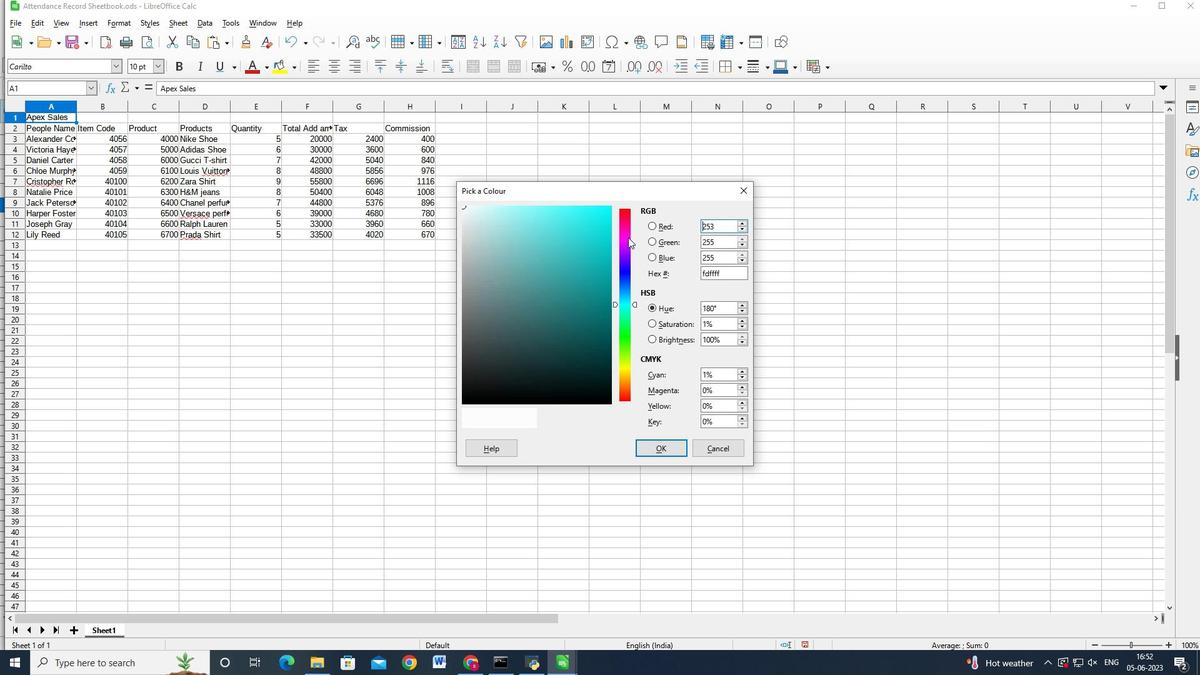 
Action: Mouse scrolled (631, 263) with delta (0, 0)
Screenshot: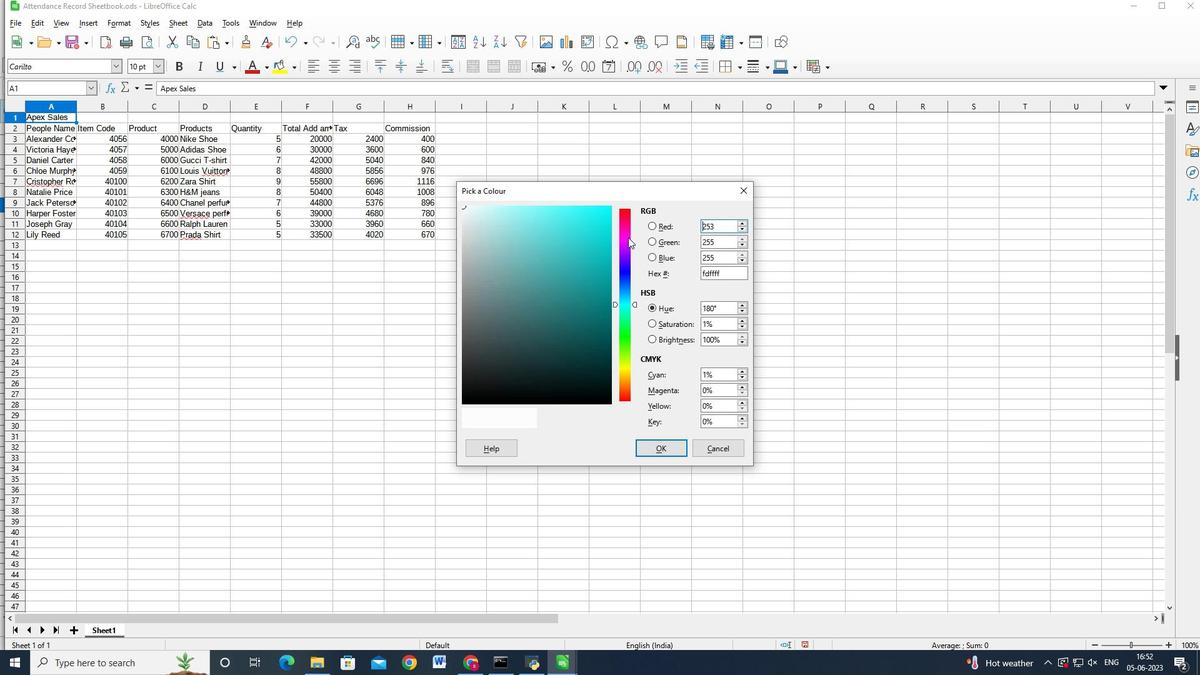 
Action: Mouse scrolled (631, 263) with delta (0, 0)
Screenshot: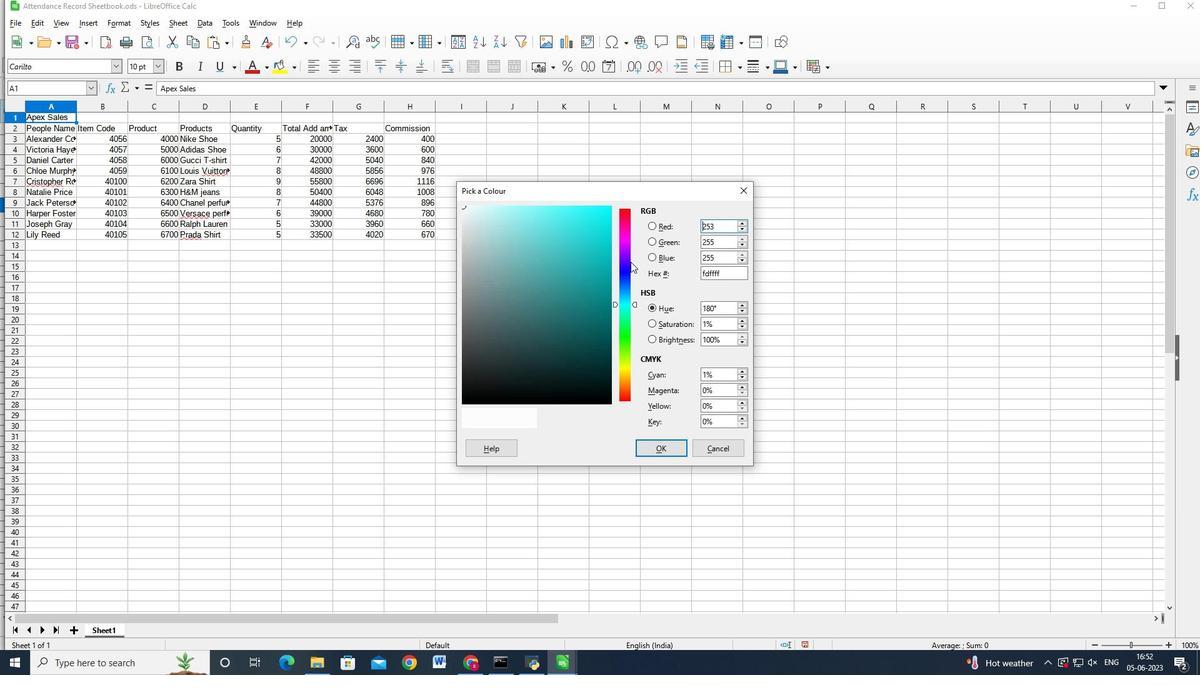 
Action: Mouse moved to (631, 263)
Screenshot: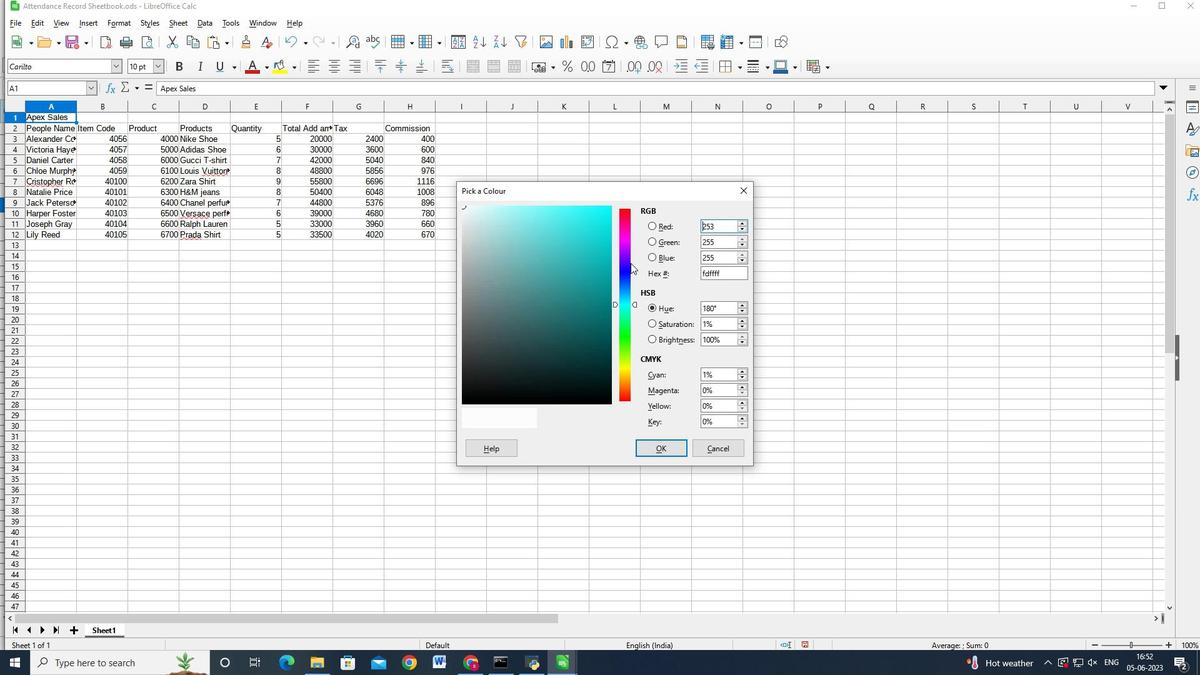 
Action: Mouse scrolled (631, 263) with delta (0, 0)
Screenshot: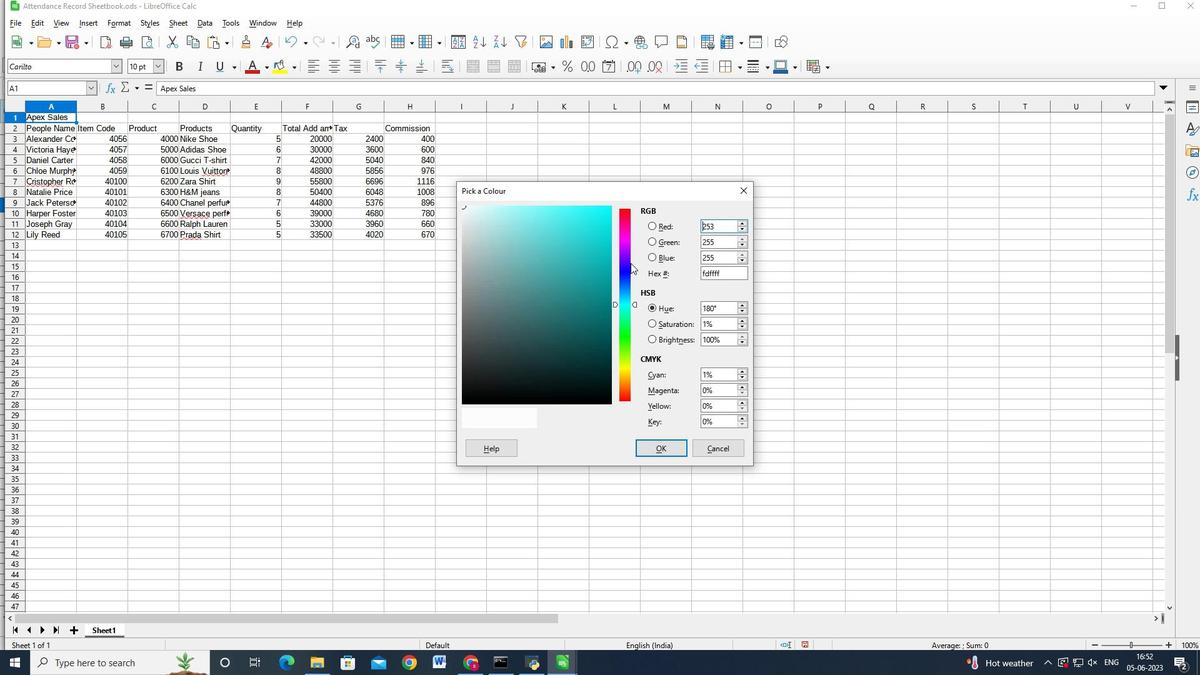 
Action: Mouse moved to (464, 207)
Screenshot: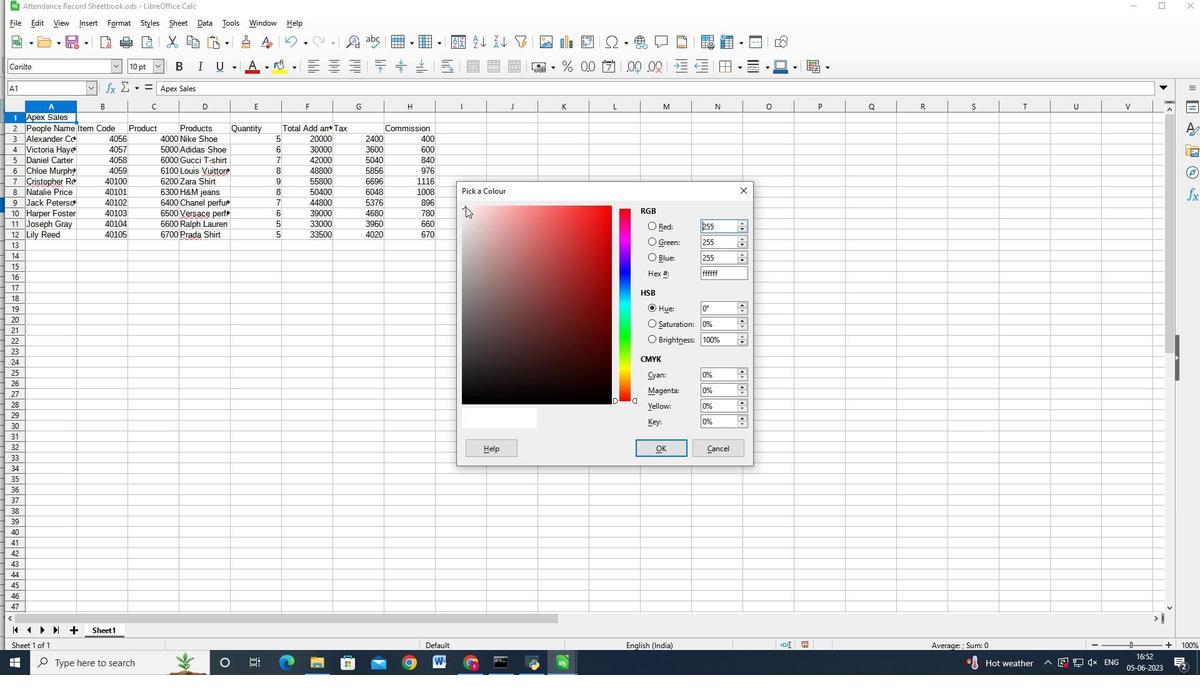 
Action: Mouse pressed left at (464, 207)
Screenshot: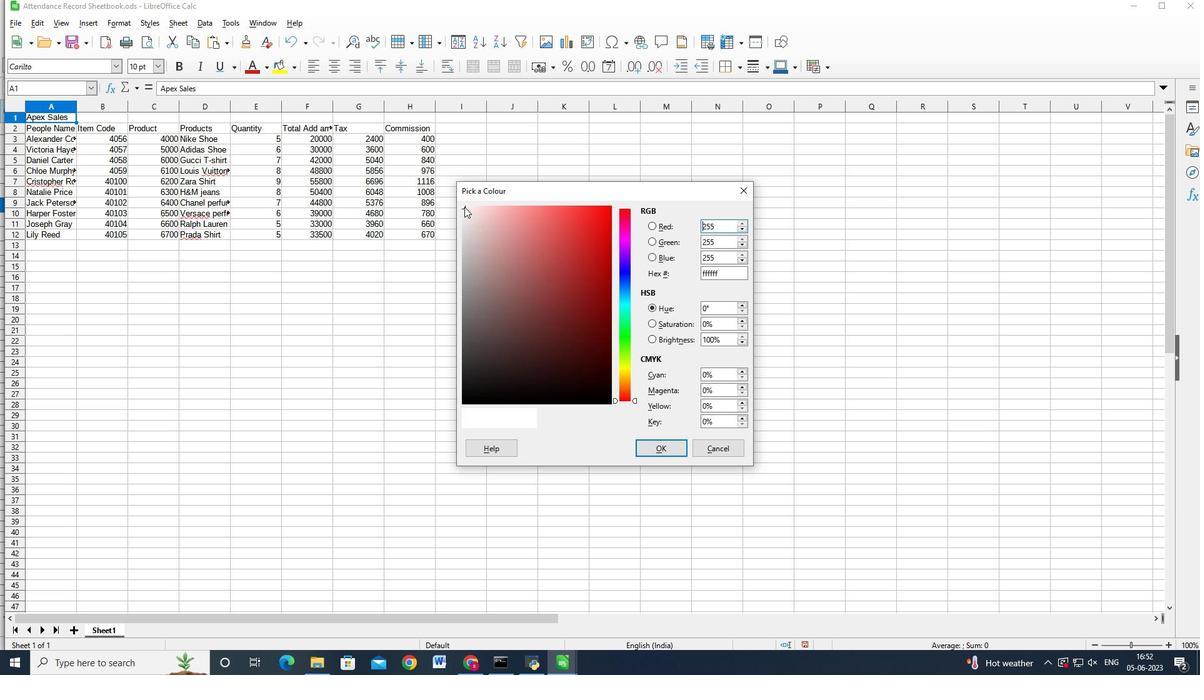 
Action: Mouse moved to (629, 328)
Screenshot: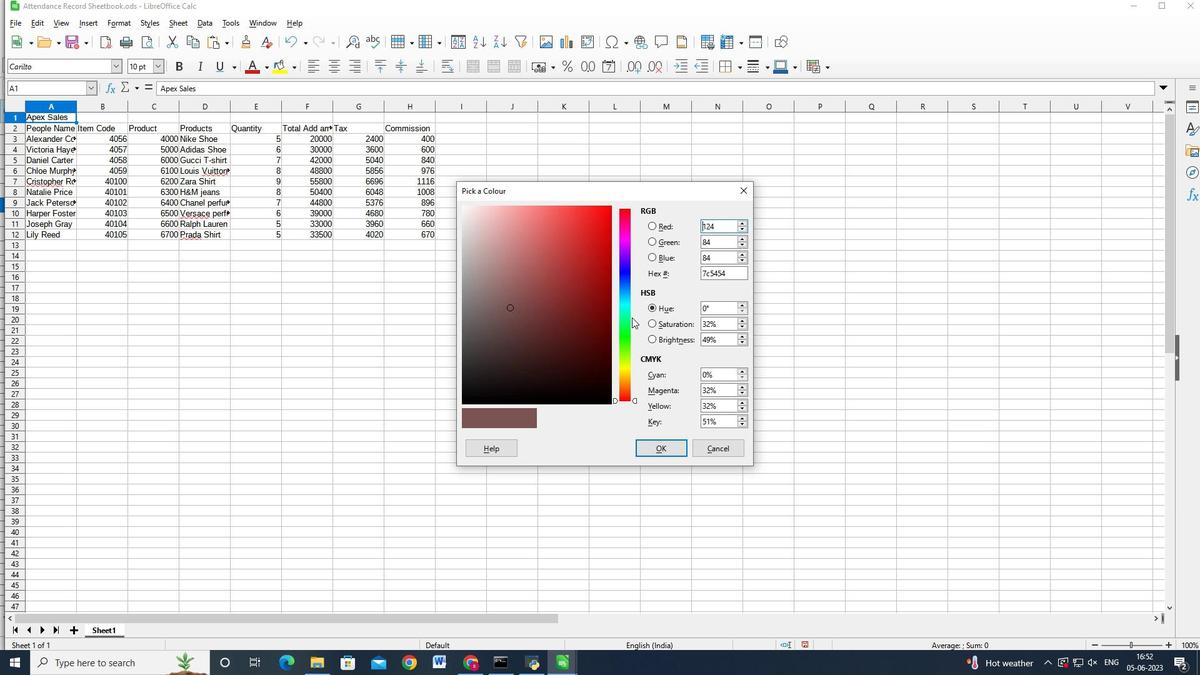 
Action: Mouse pressed left at (629, 328)
Screenshot: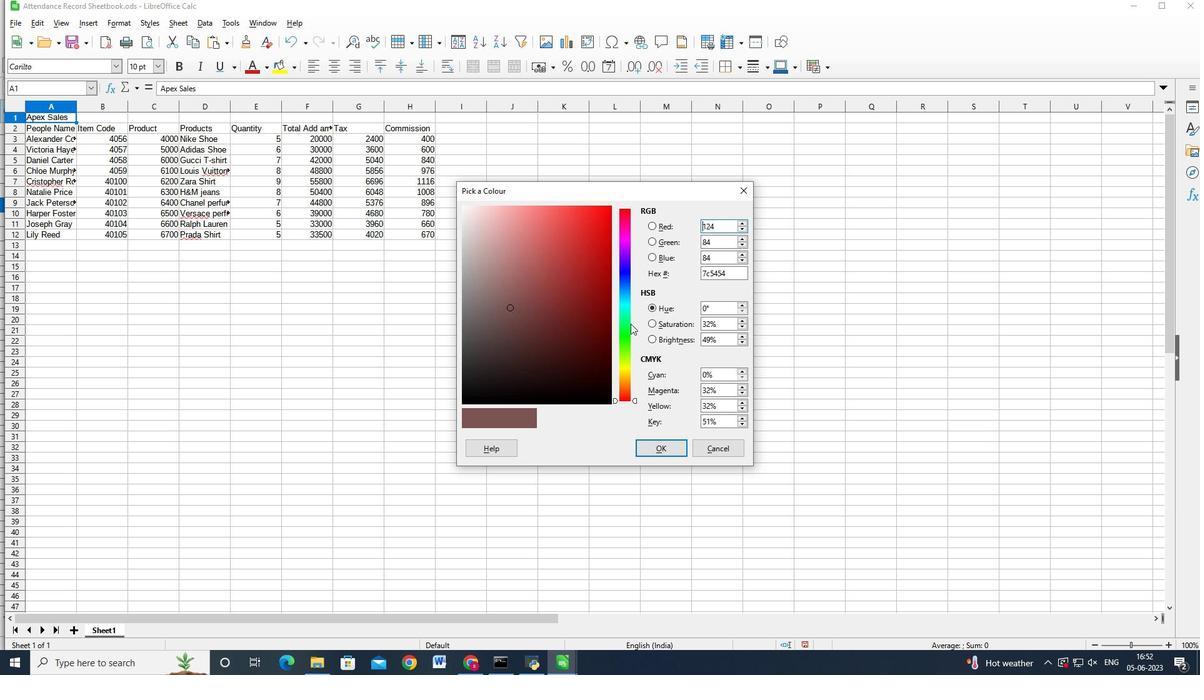 
Action: Mouse moved to (627, 324)
Screenshot: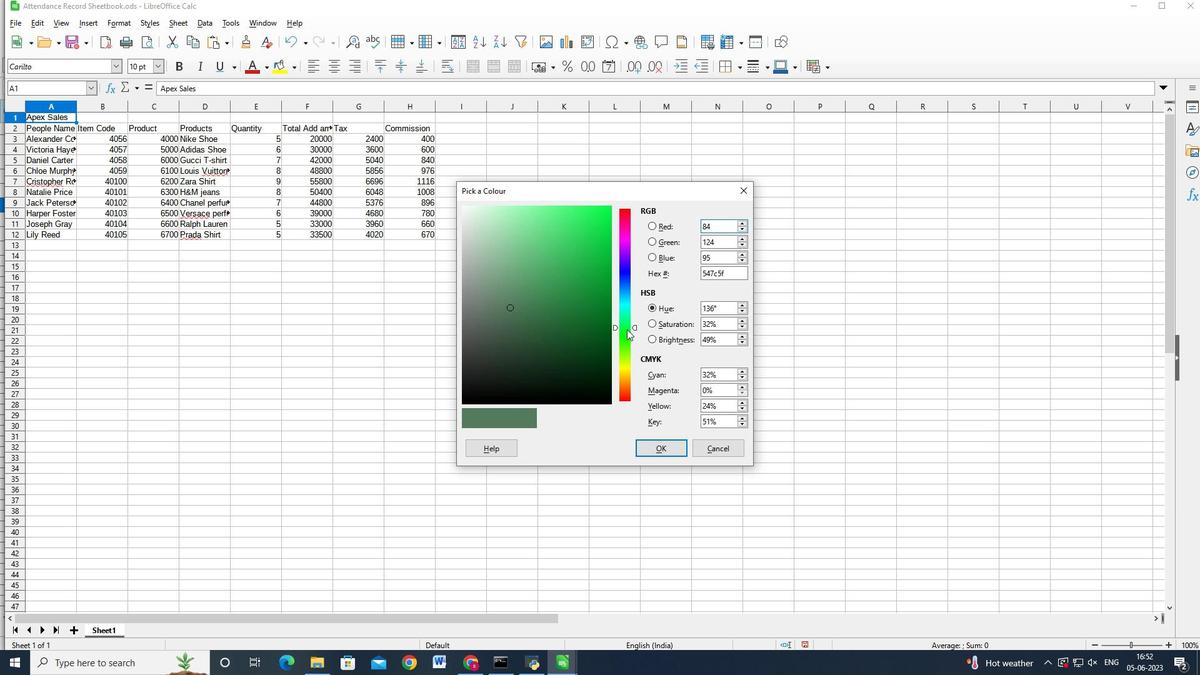 
Action: Mouse pressed left at (627, 324)
Screenshot: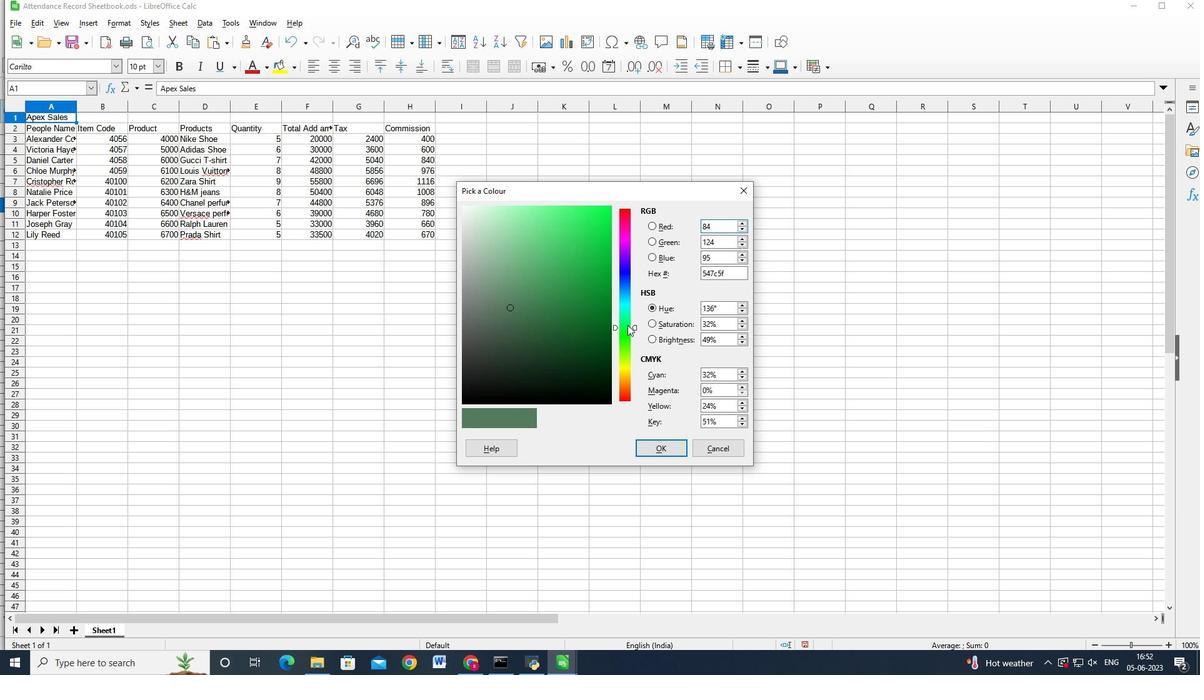 
Action: Mouse moved to (629, 394)
Screenshot: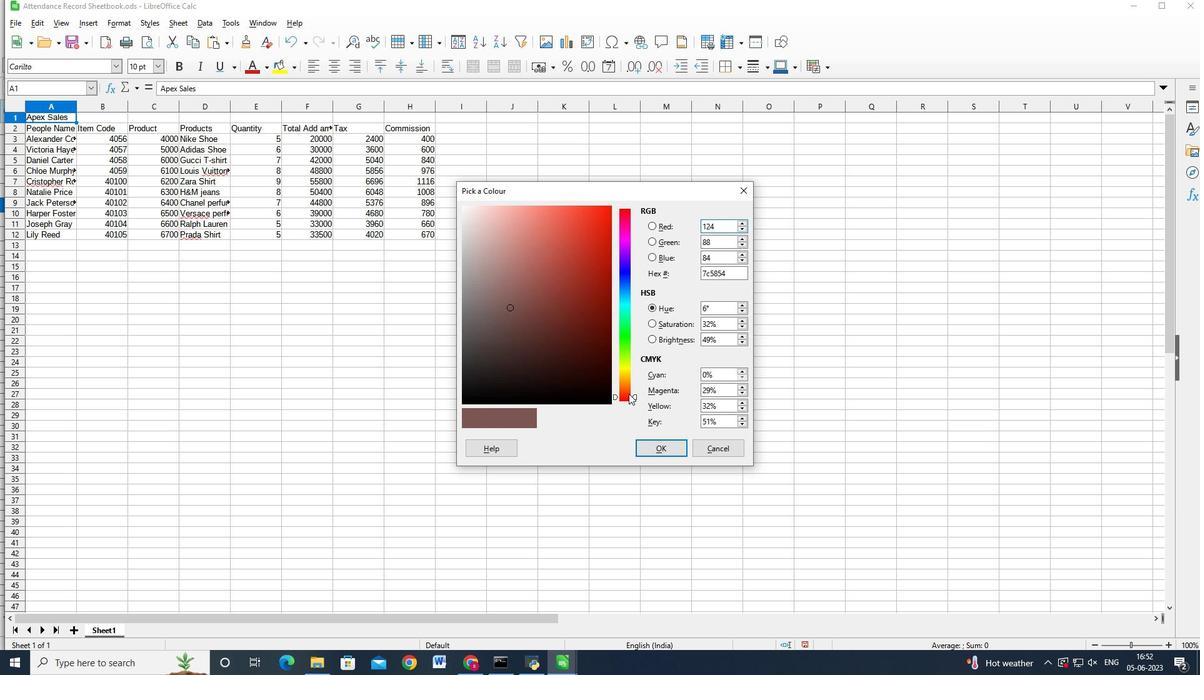 
Action: Mouse pressed left at (629, 394)
Screenshot: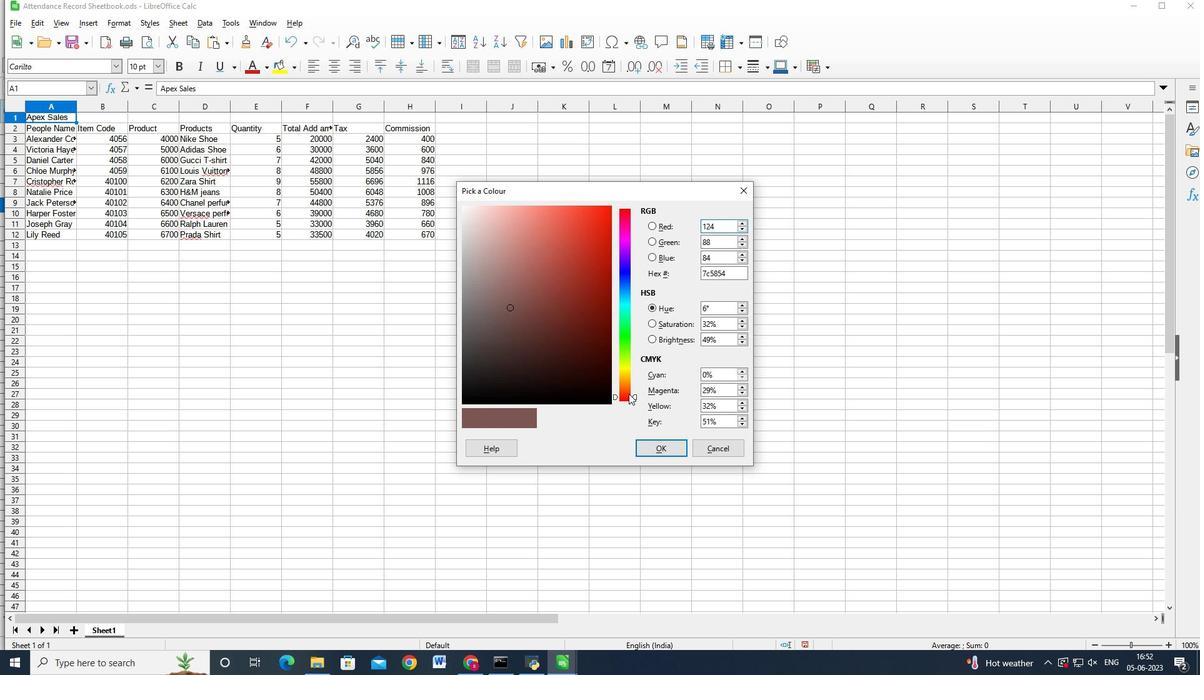 
Action: Mouse moved to (509, 305)
Screenshot: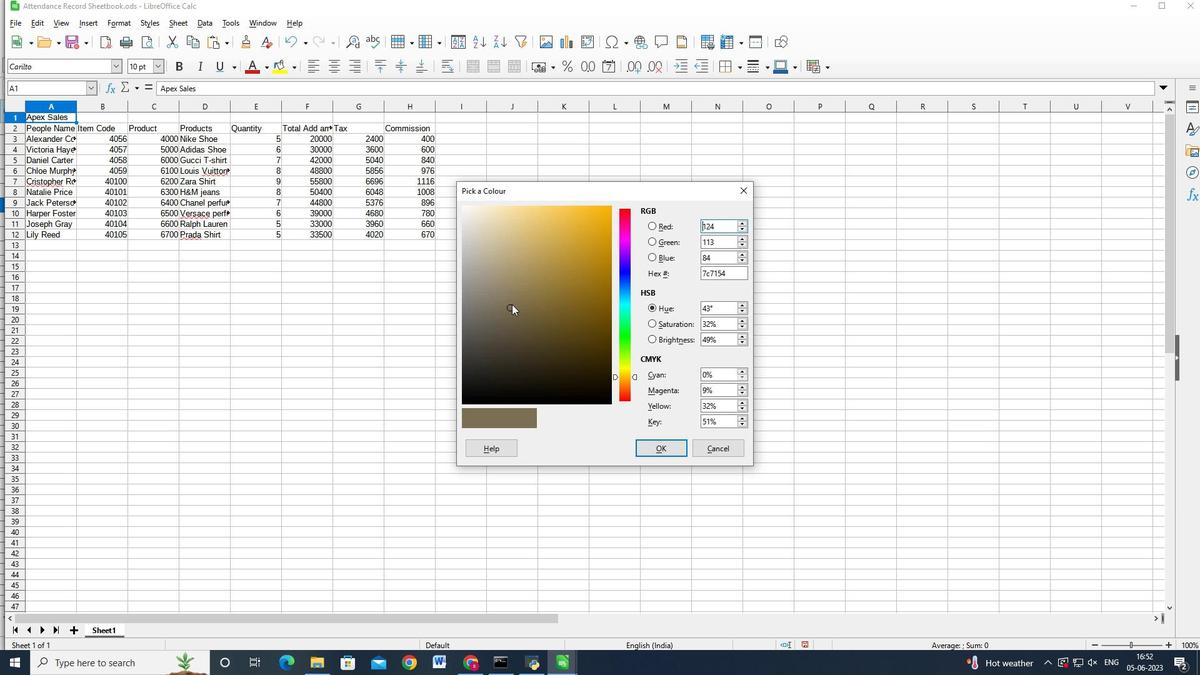 
Action: Mouse pressed left at (509, 305)
Screenshot: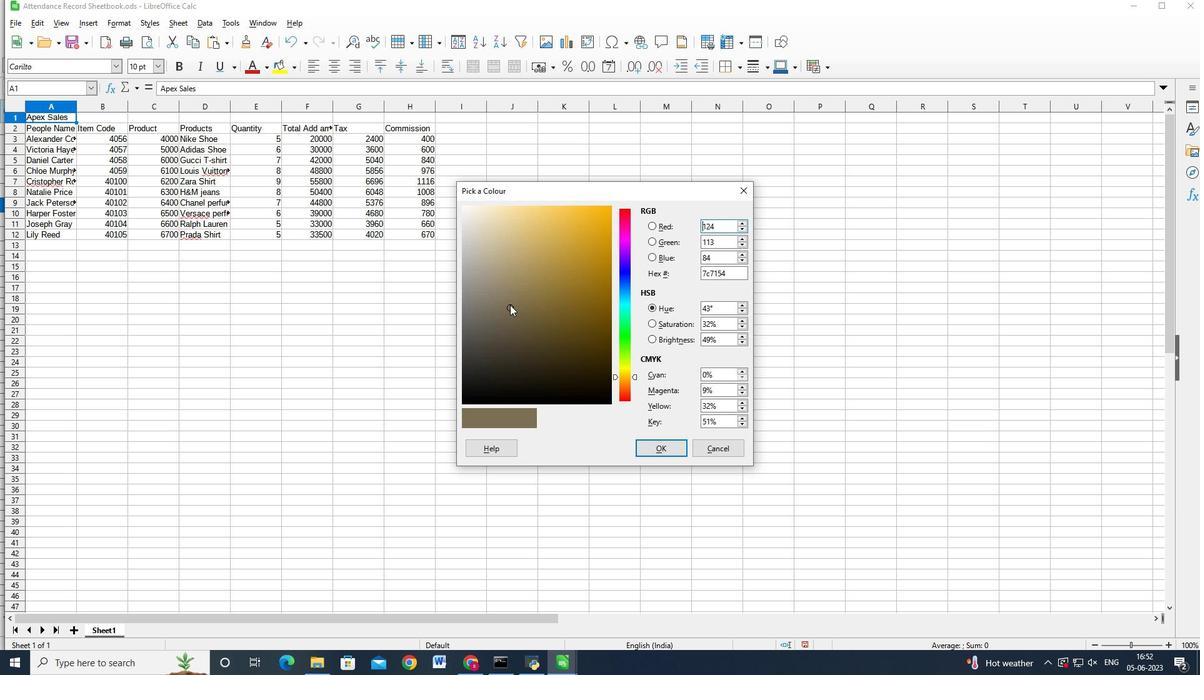 
Action: Mouse moved to (658, 452)
Screenshot: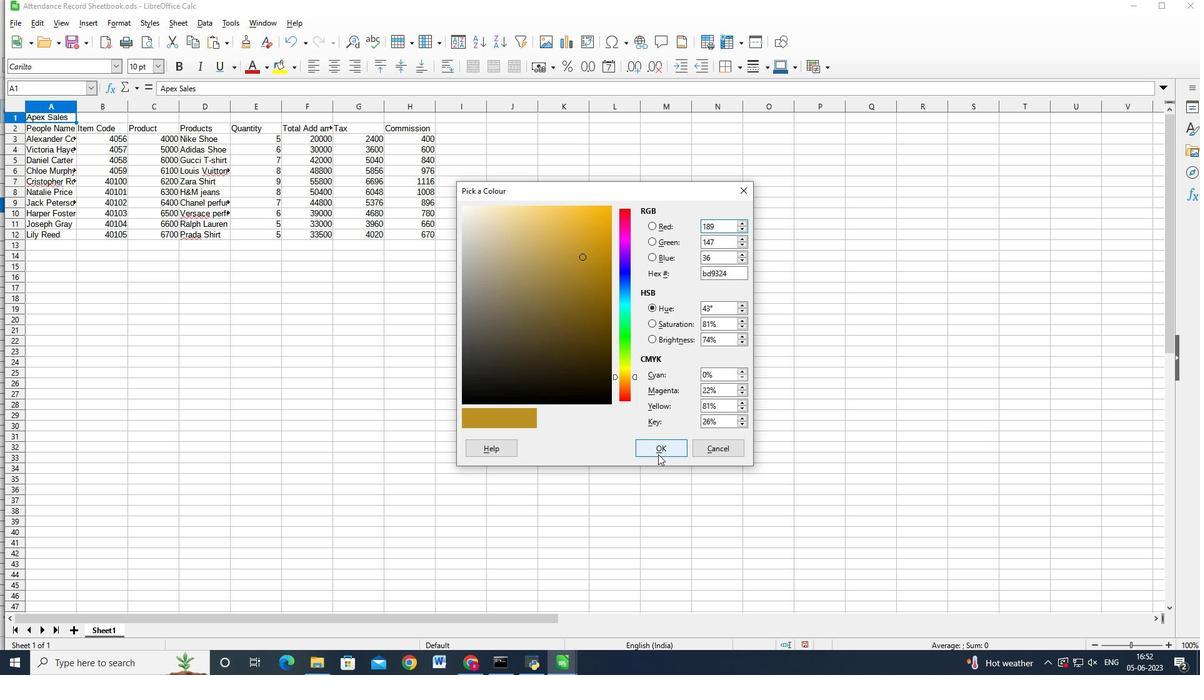 
Action: Mouse pressed left at (658, 452)
Screenshot: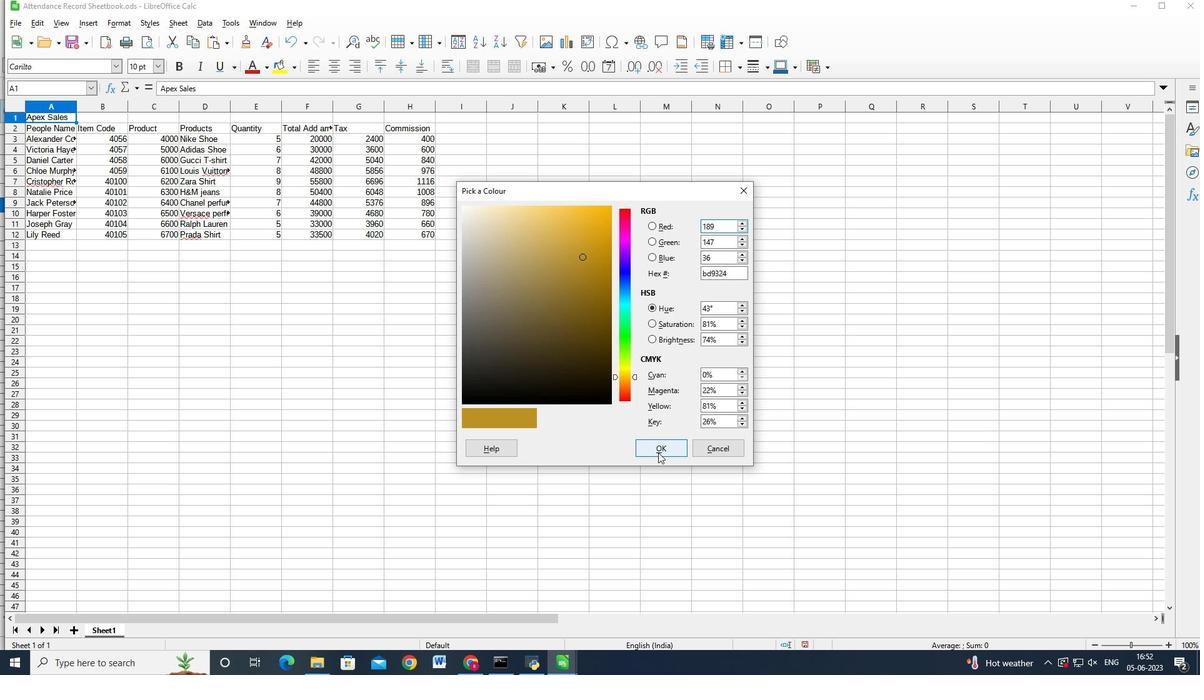 
Action: Mouse moved to (158, 68)
Screenshot: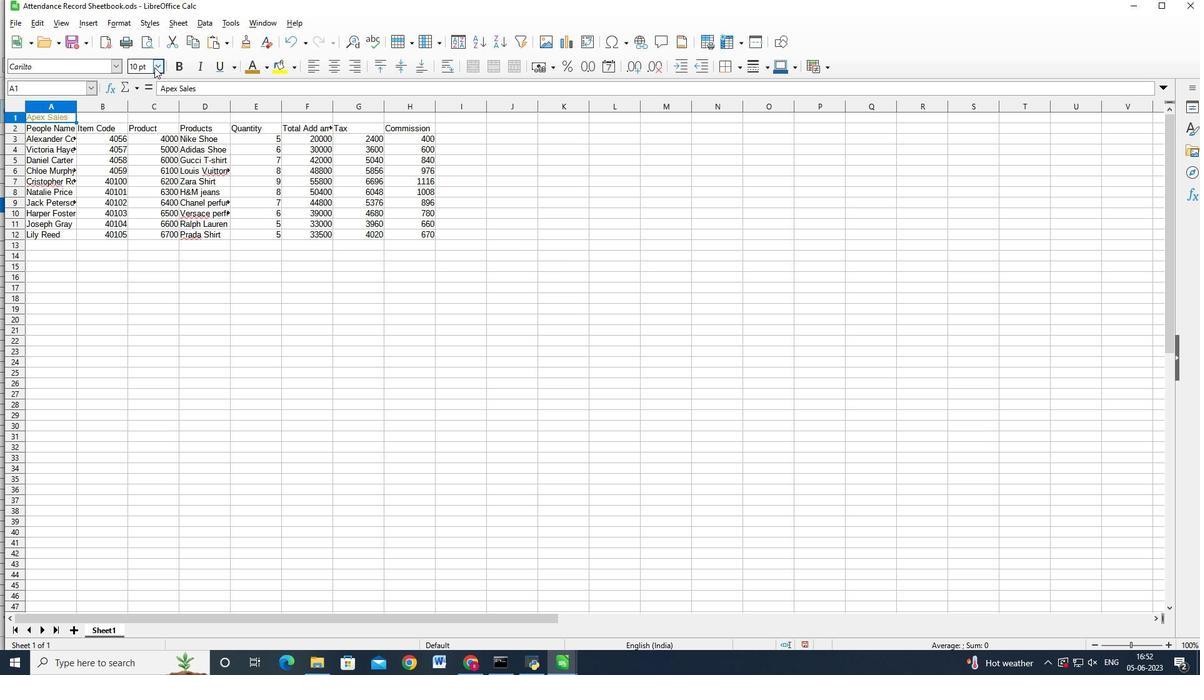 
Action: Mouse pressed left at (158, 68)
Screenshot: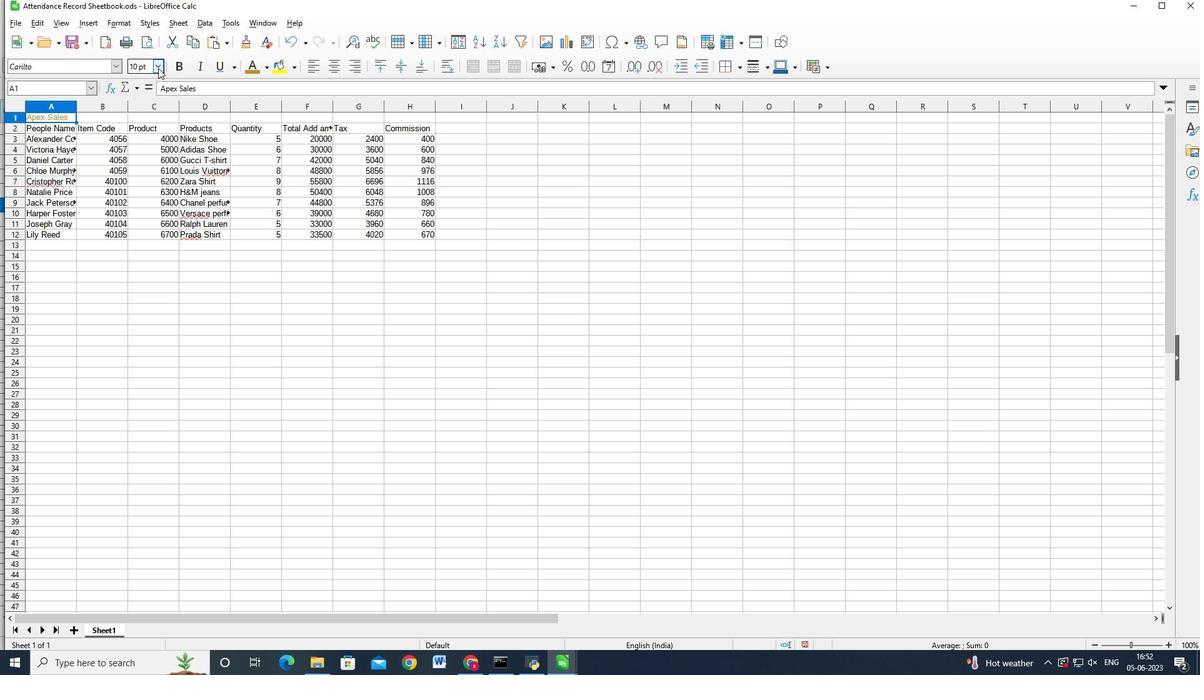 
Action: Mouse moved to (142, 259)
Screenshot: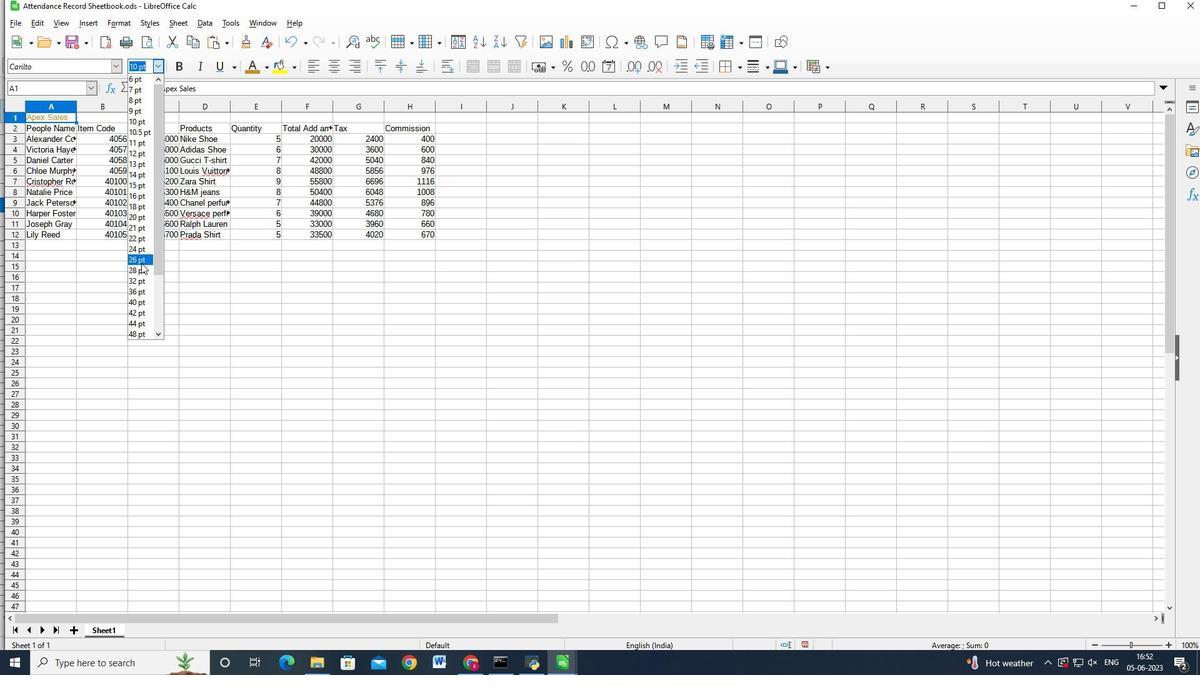 
Action: Mouse pressed left at (142, 259)
Screenshot: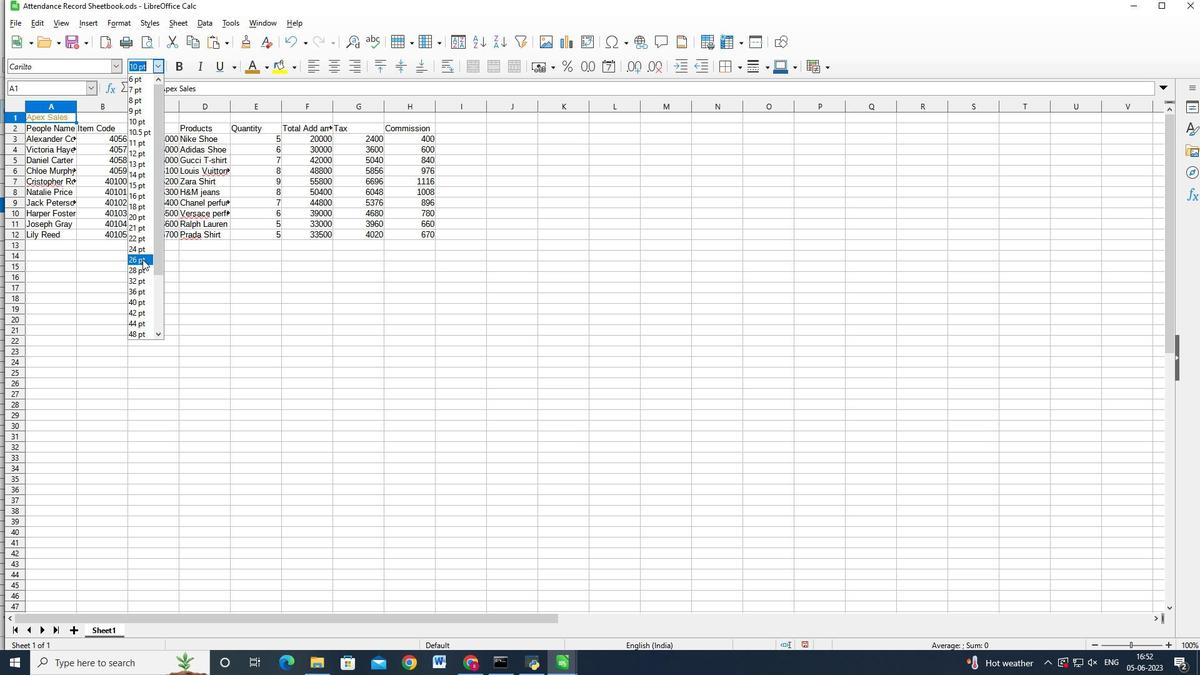 
Action: Mouse moved to (45, 146)
Screenshot: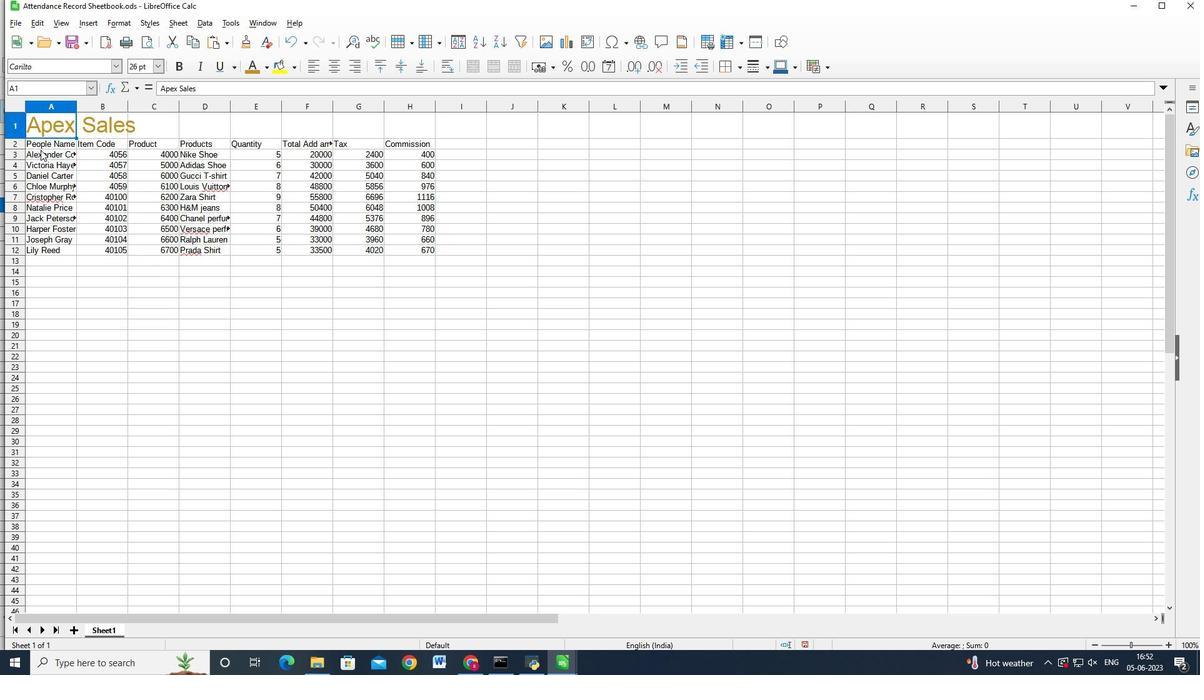 
Action: Mouse pressed left at (45, 146)
Screenshot: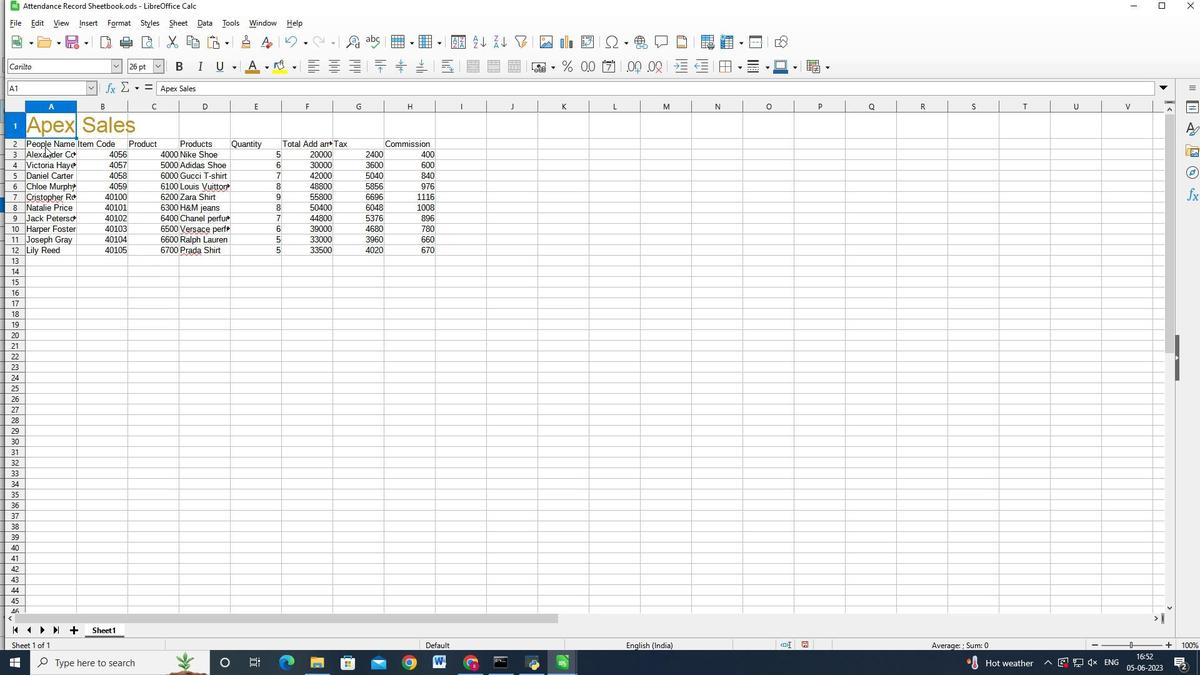 
Action: Mouse moved to (56, 145)
Screenshot: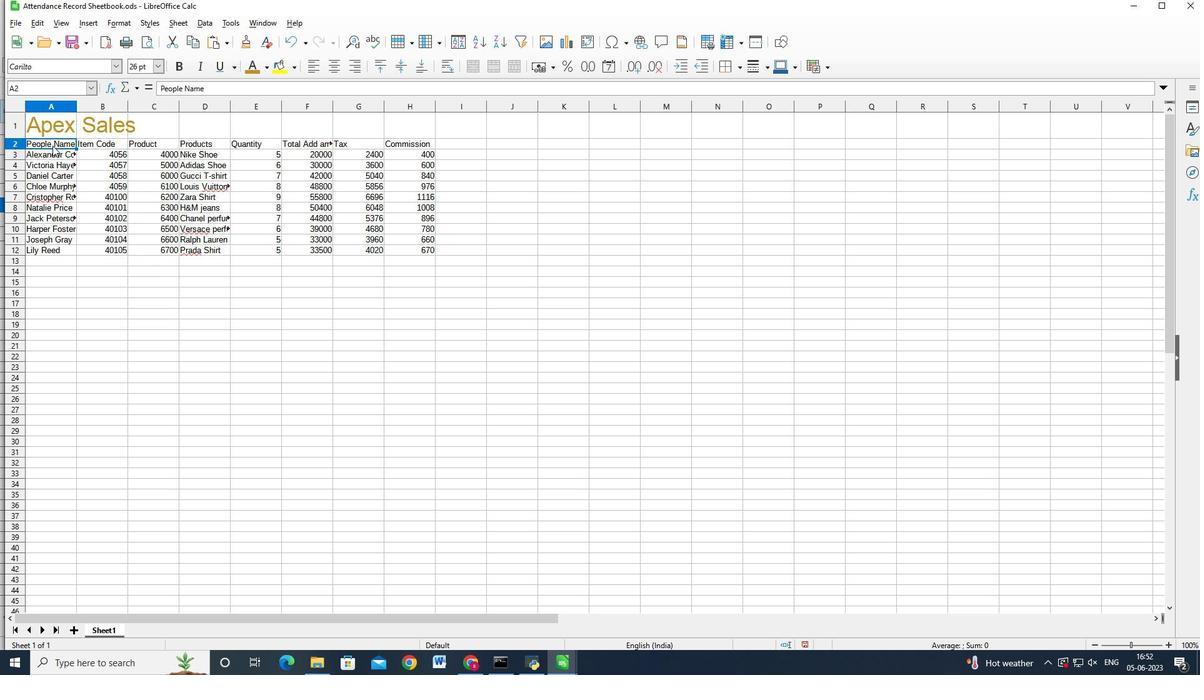 
Action: Key pressed <Key.shift><Key.right><Key.right><Key.right><Key.right><Key.right><Key.right><Key.right><Key.down><Key.down><Key.down><Key.down><Key.down><Key.down><Key.down><Key.down><Key.down><Key.down>
Screenshot: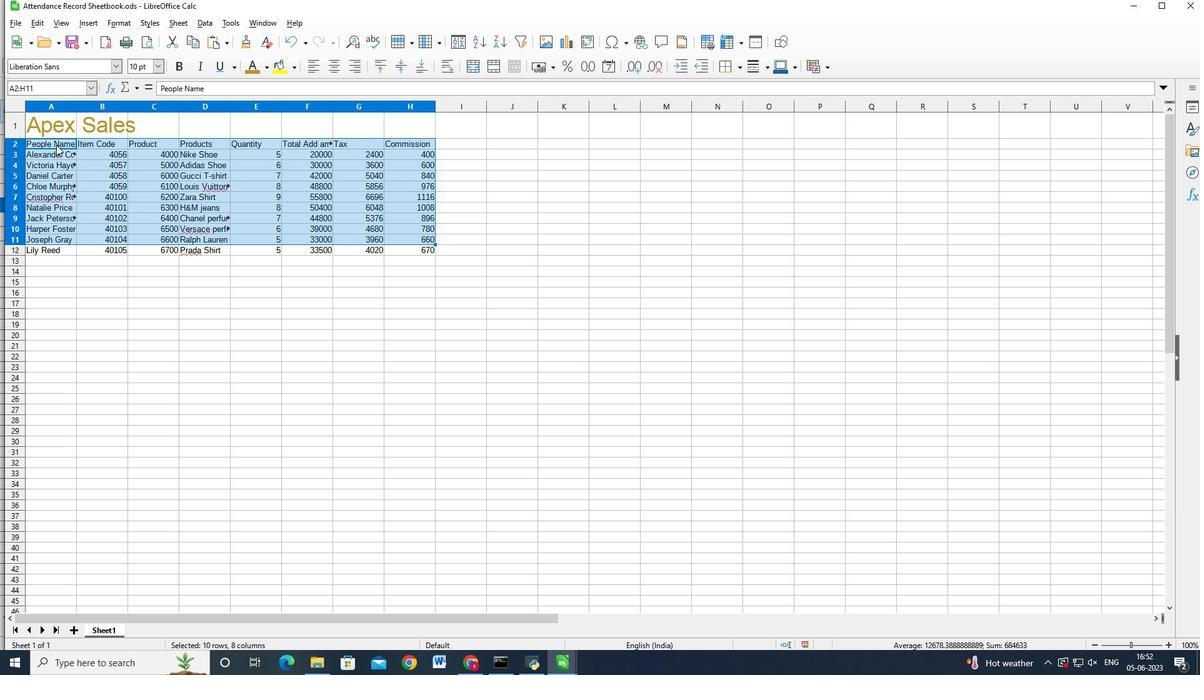 
Action: Mouse moved to (83, 68)
Screenshot: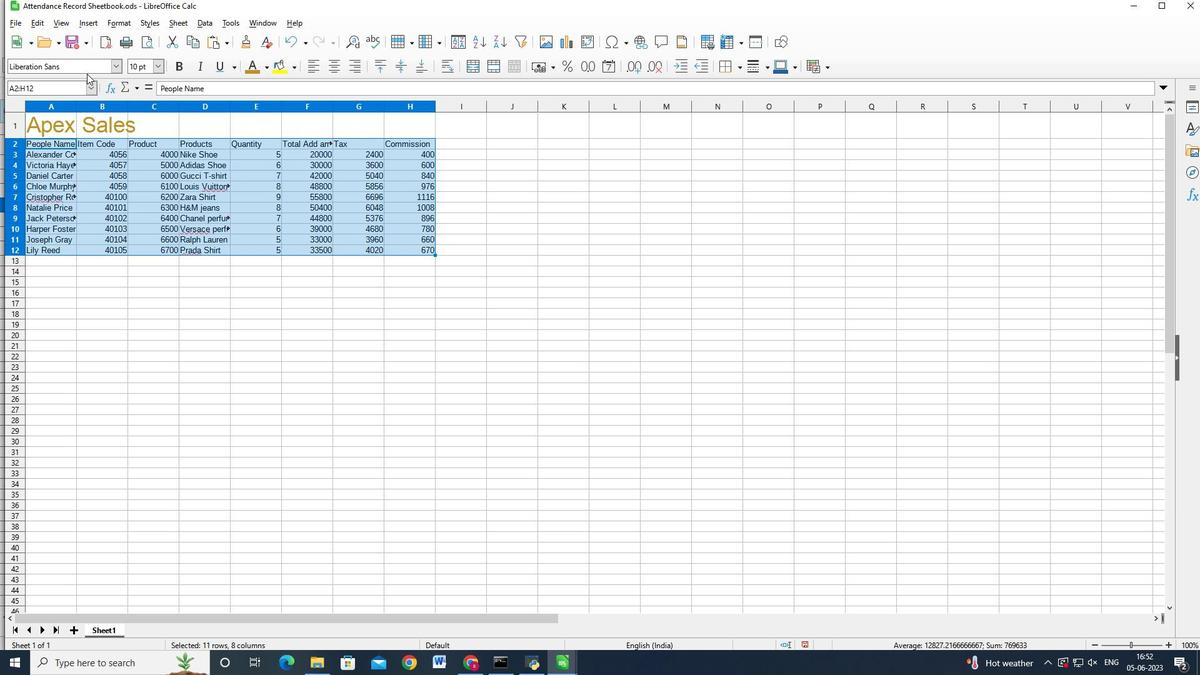 
Action: Mouse pressed left at (83, 68)
Screenshot: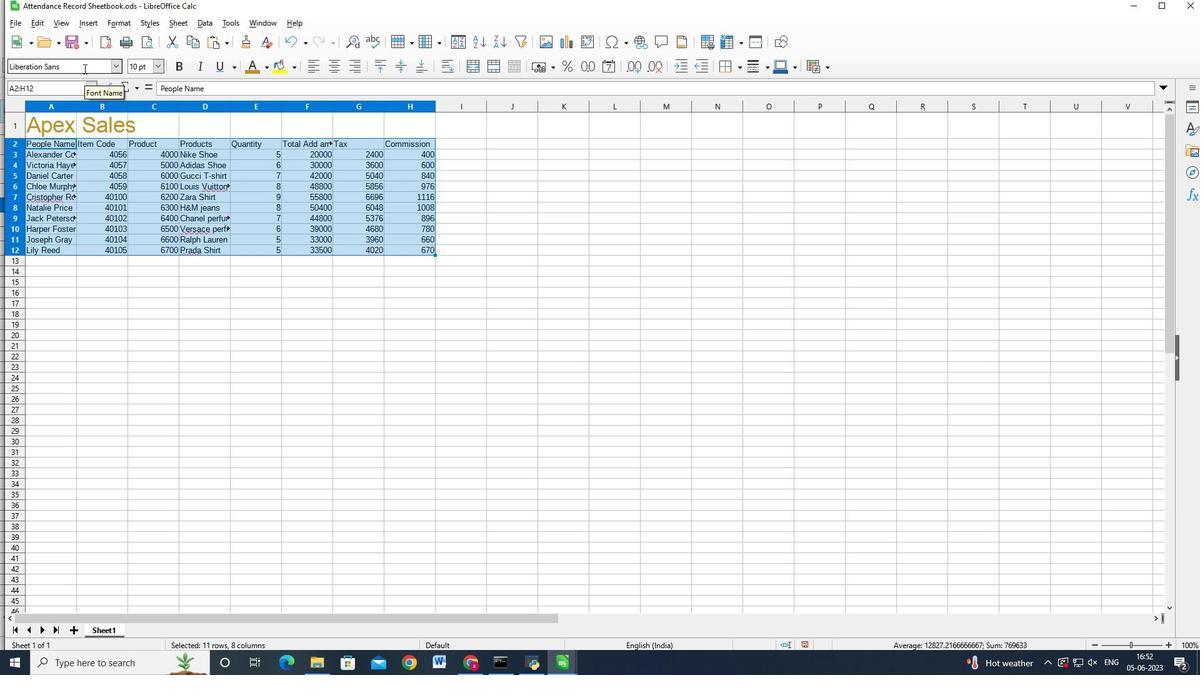 
Action: Key pressed <Key.backspace><Key.backspace><Key.backspace><Key.backspace><Key.backspace><Key.backspace><Key.backspace><Key.backspace><Key.backspace><Key.backspace><Key.backspace><Key.backspace><Key.backspace><Key.backspace><Key.backspace><Key.shift_r>Carlitoand<Key.enter>
Screenshot: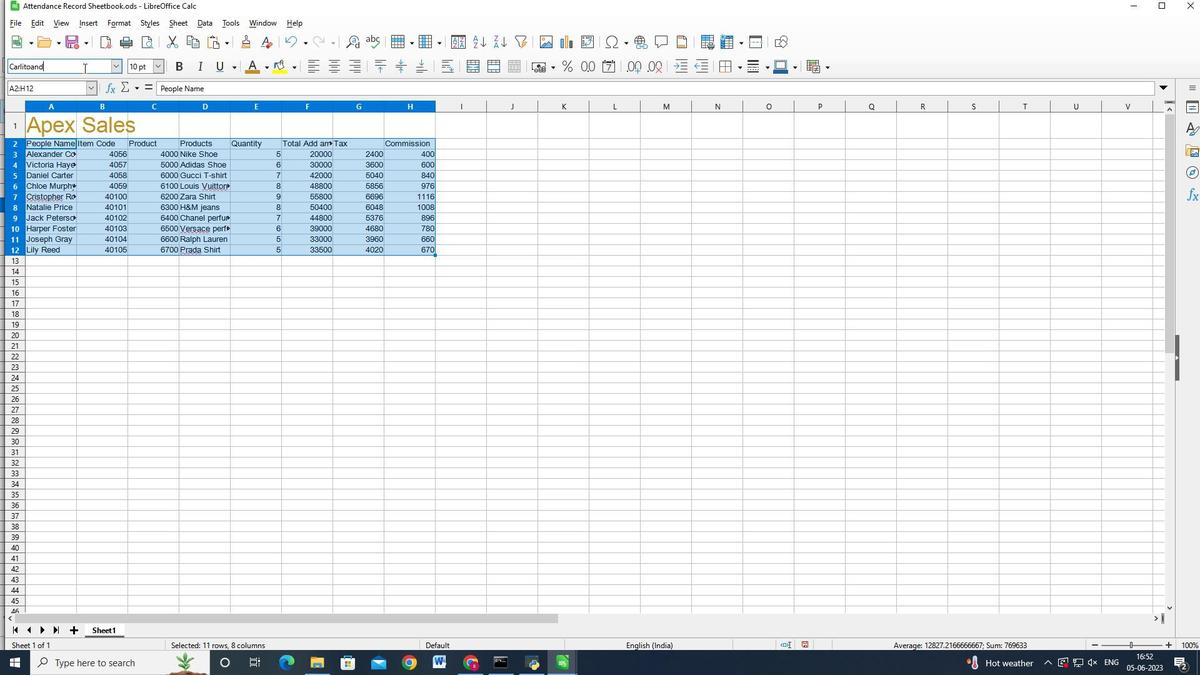 
Action: Mouse moved to (157, 66)
Screenshot: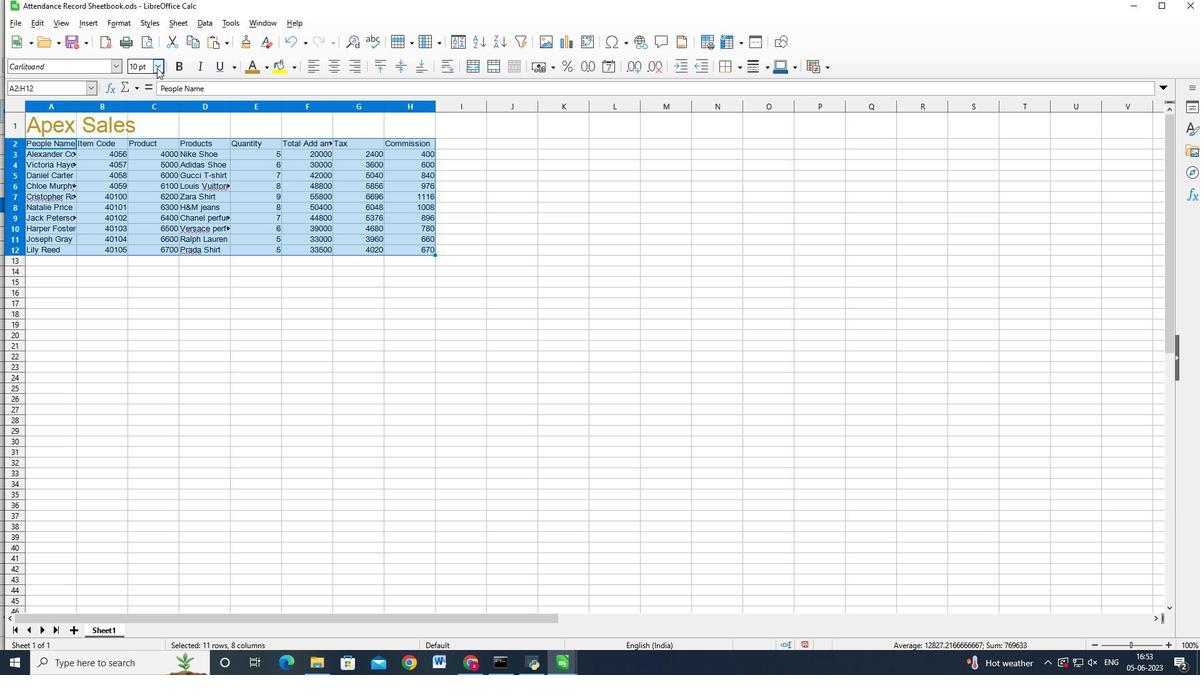 
Action: Mouse pressed left at (157, 66)
Screenshot: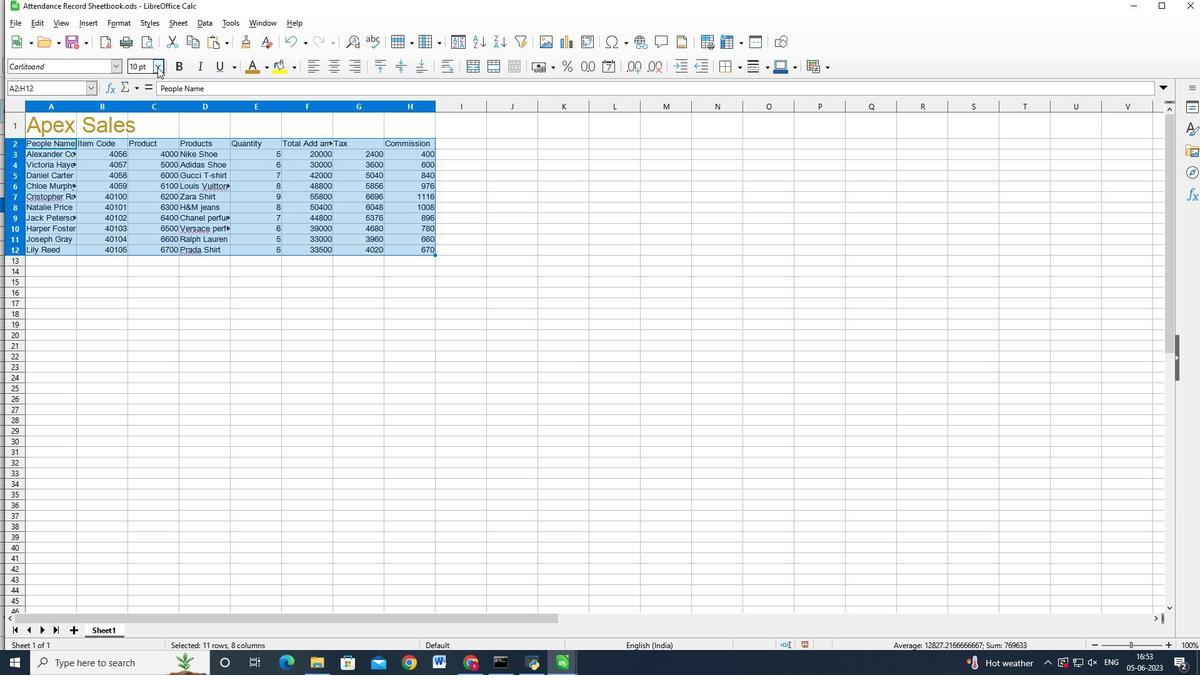 
Action: Mouse moved to (141, 154)
Screenshot: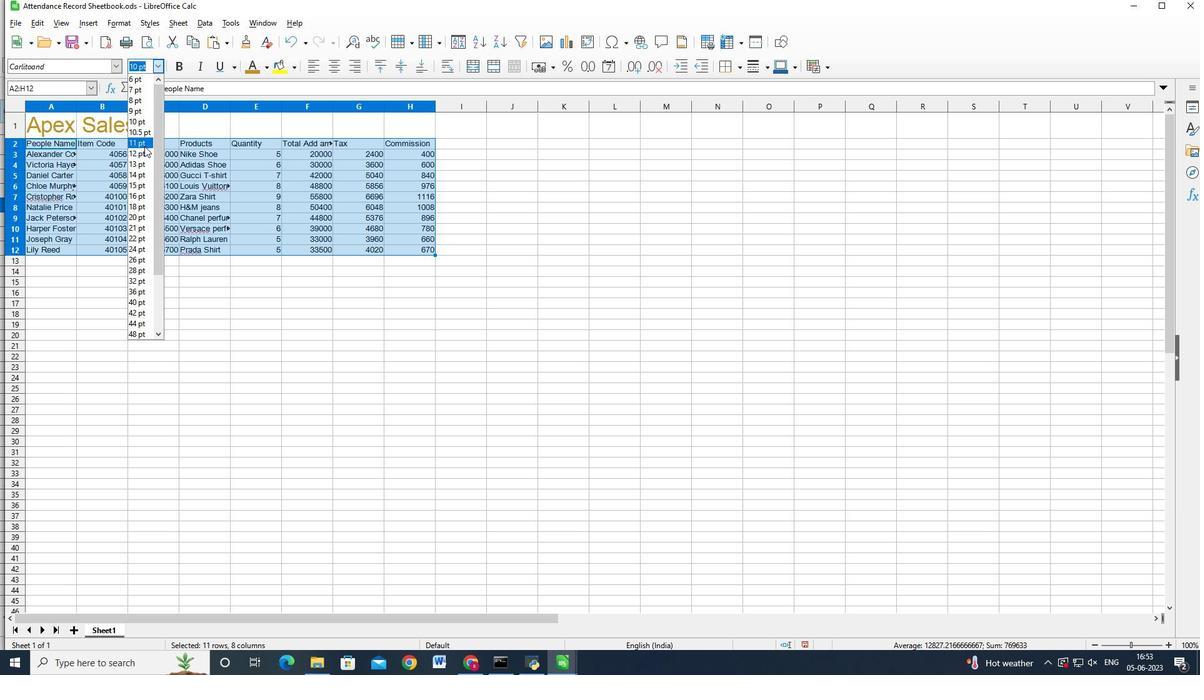 
Action: Mouse pressed left at (141, 154)
Screenshot: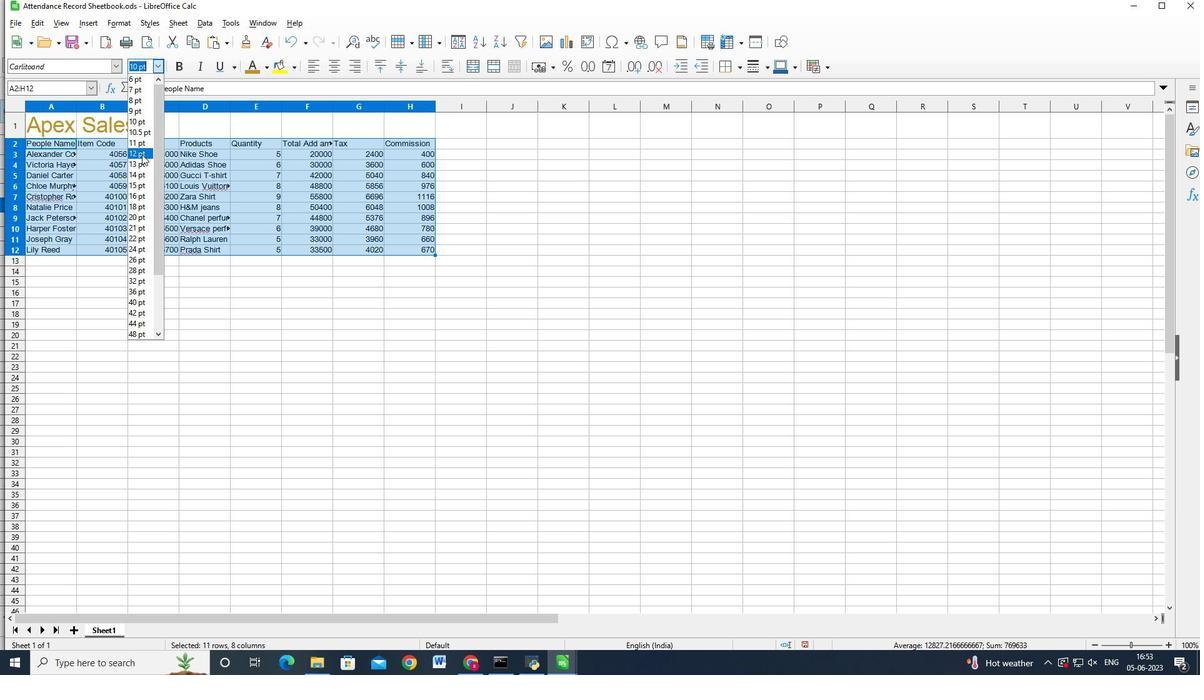 
Action: Mouse moved to (66, 125)
Screenshot: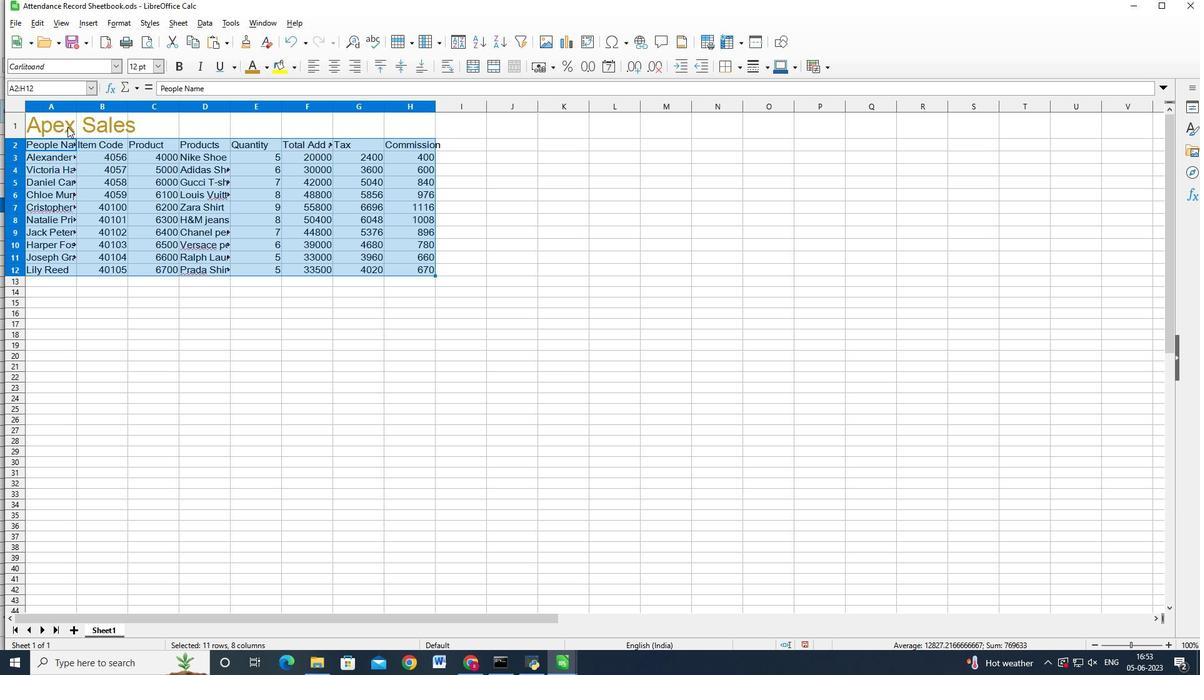 
Action: Mouse pressed left at (66, 125)
Screenshot: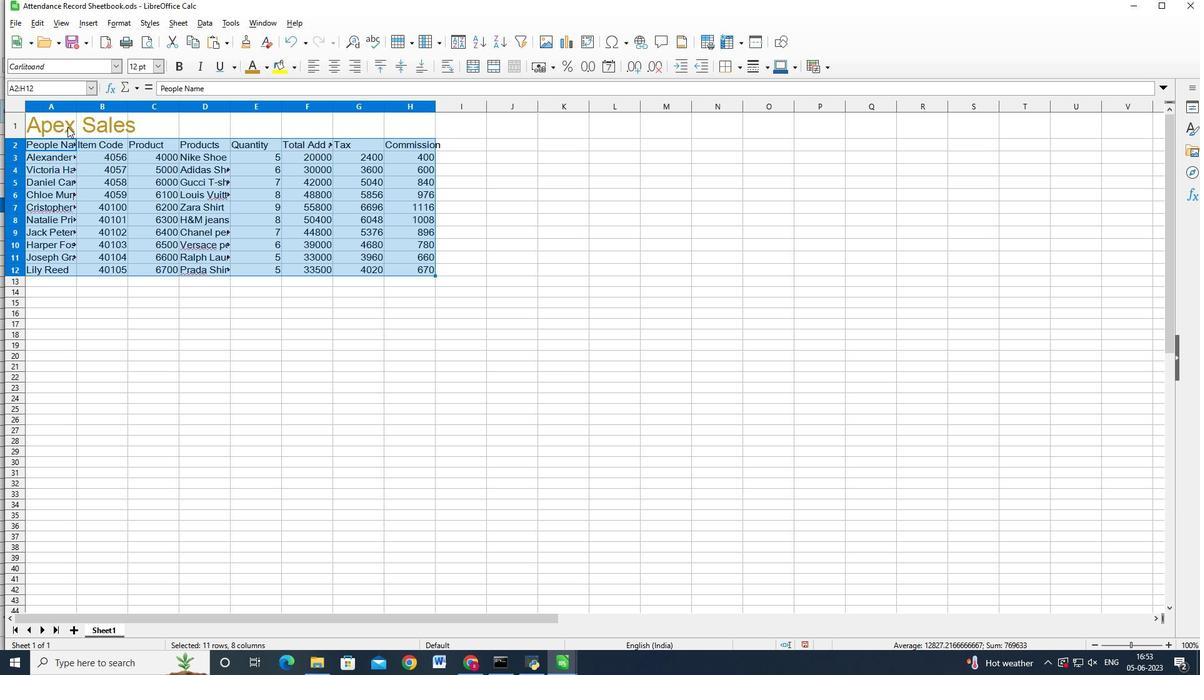 
Action: Mouse moved to (106, 121)
Screenshot: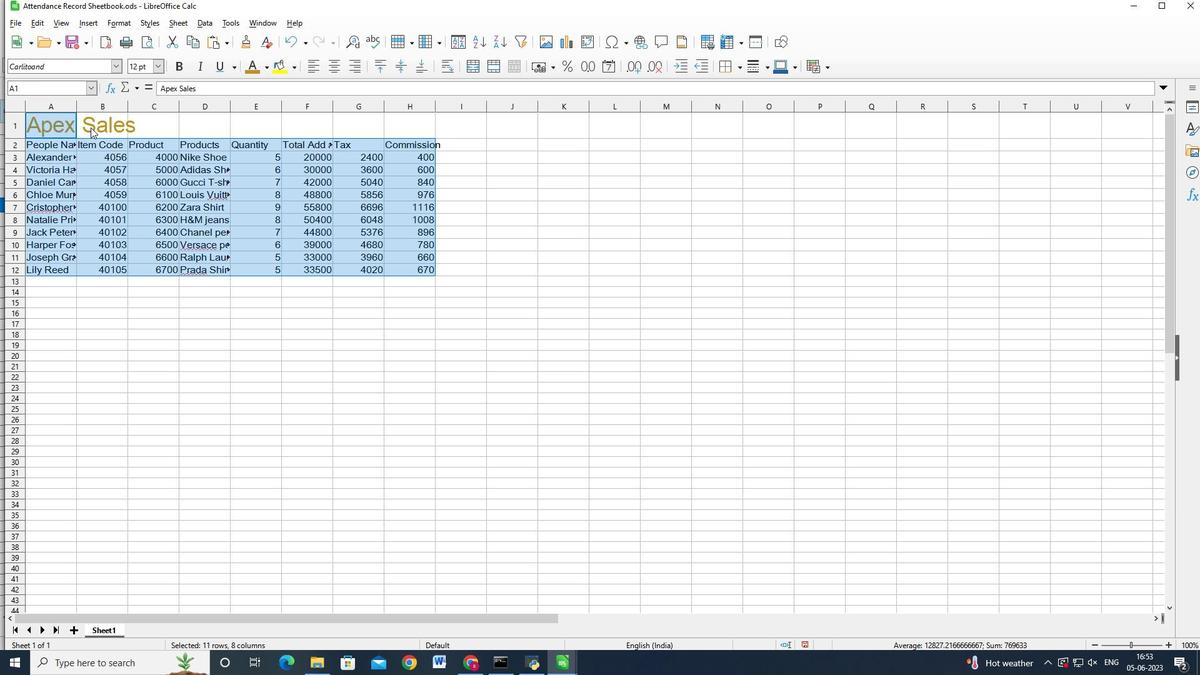 
Action: Mouse pressed left at (106, 121)
Screenshot: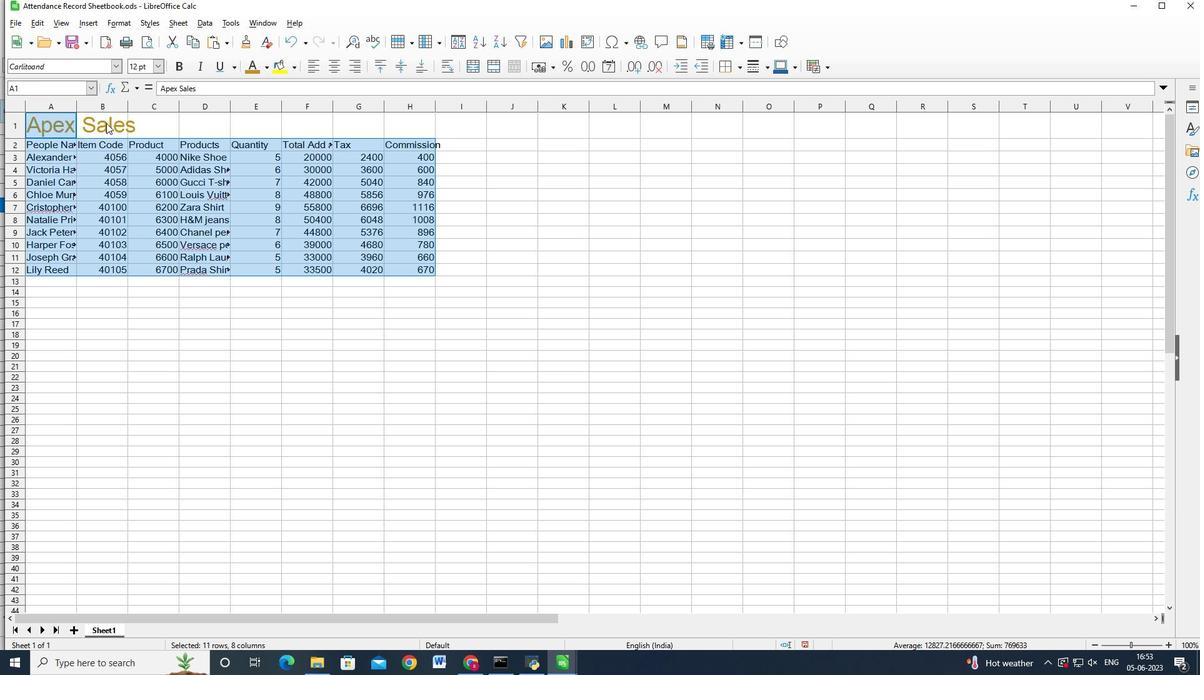 
Action: Mouse moved to (136, 118)
Screenshot: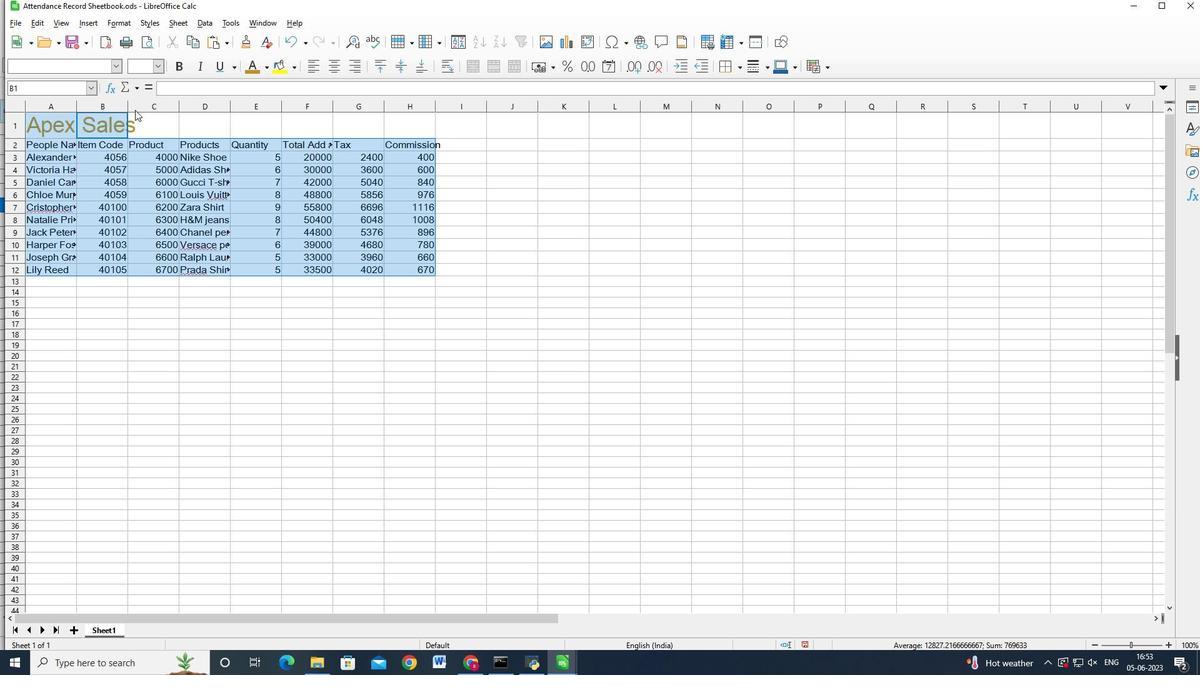 
Action: Mouse pressed left at (136, 118)
Screenshot: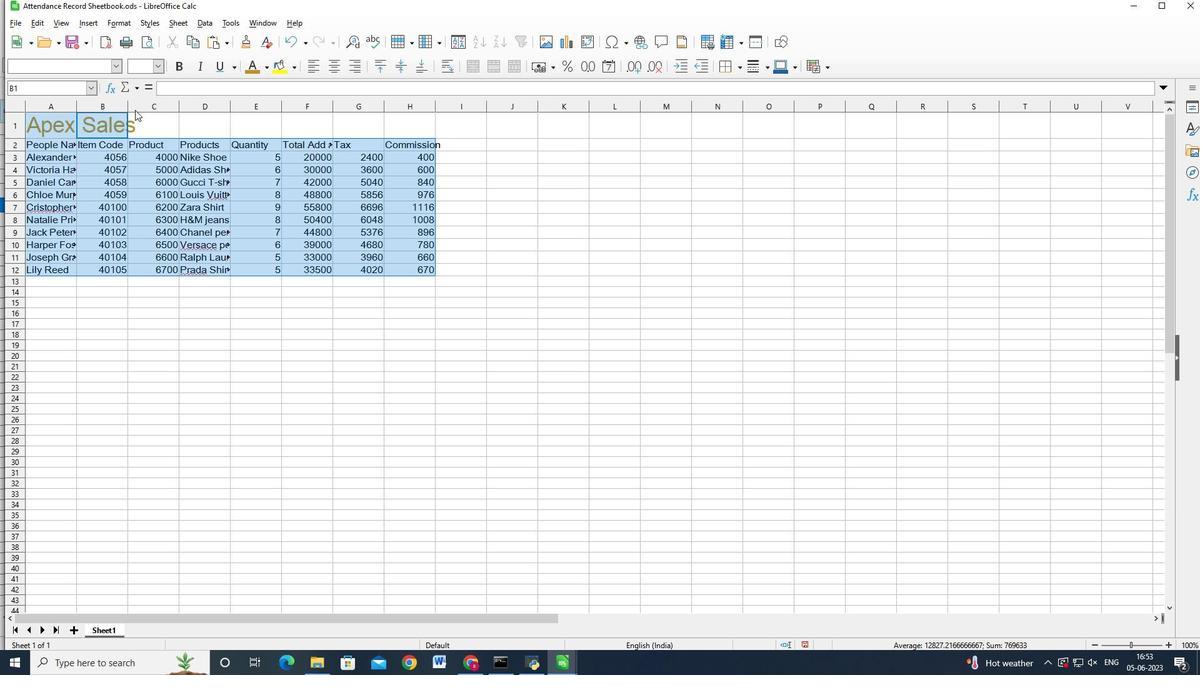 
Action: Mouse moved to (400, 61)
Screenshot: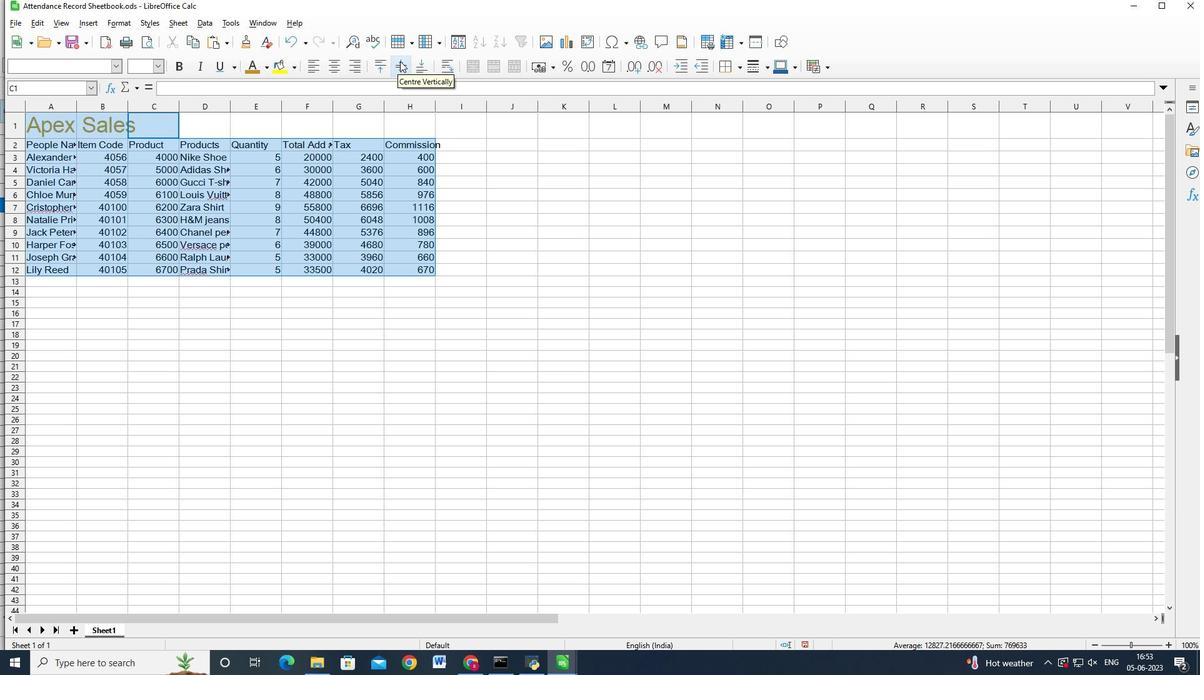 
Action: Mouse pressed left at (400, 61)
Screenshot: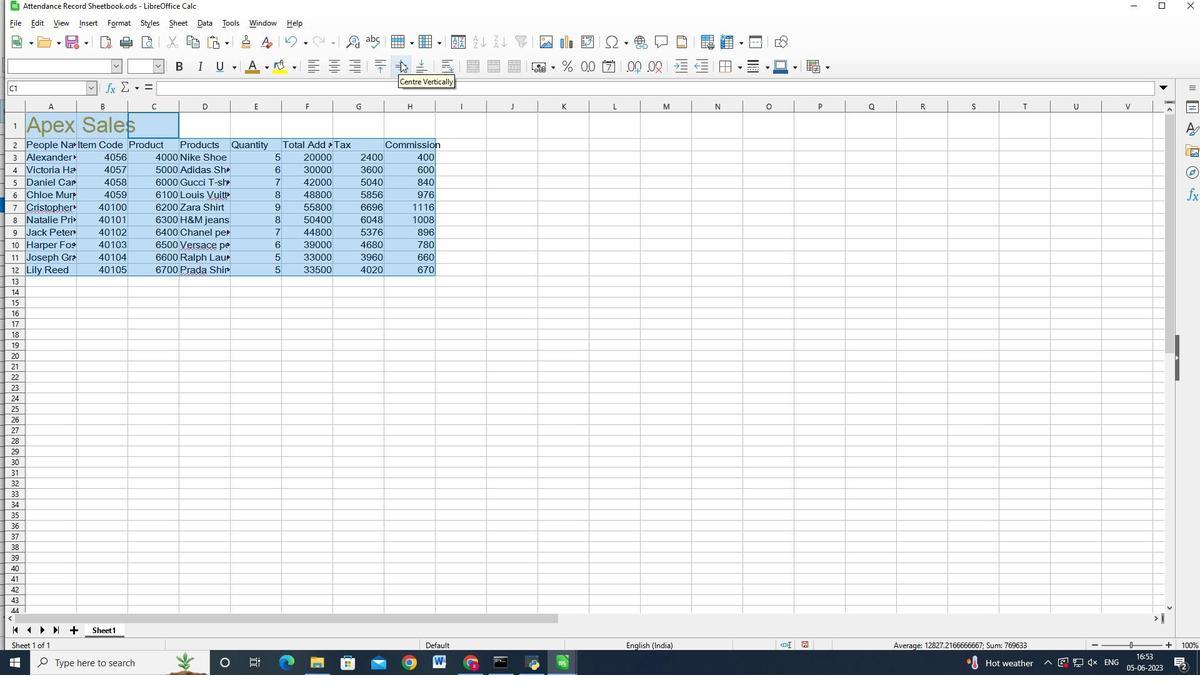 
Action: Mouse moved to (487, 292)
Screenshot: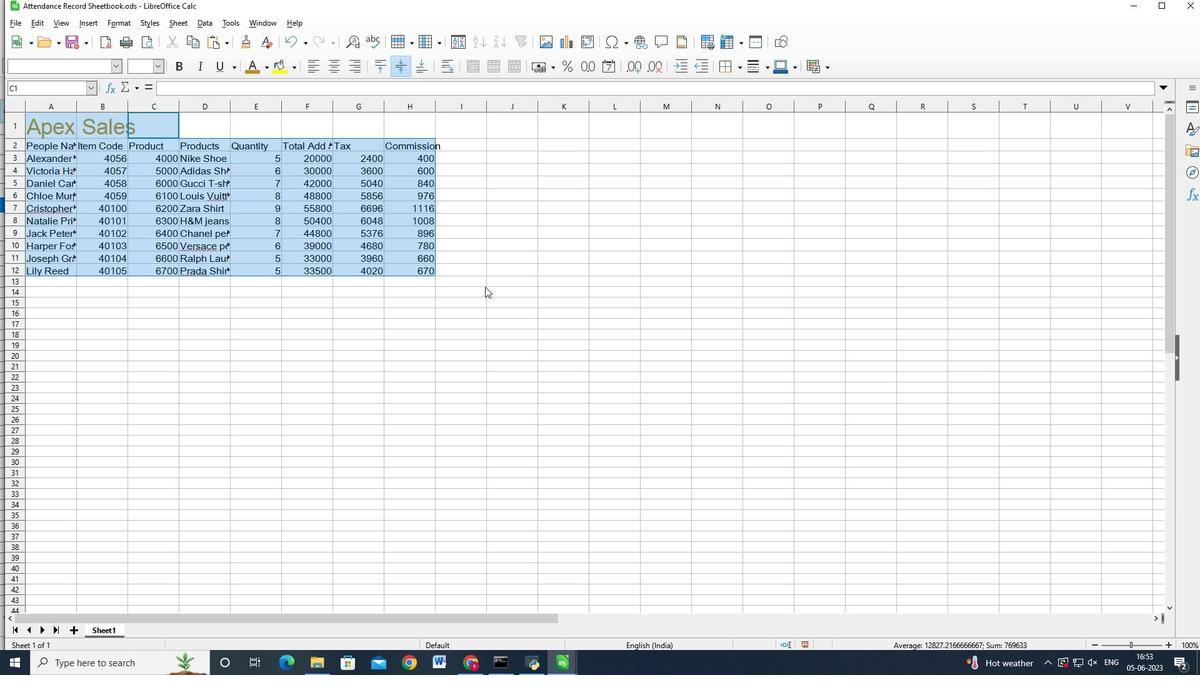 
Action: Key pressed ctrl+S
Screenshot: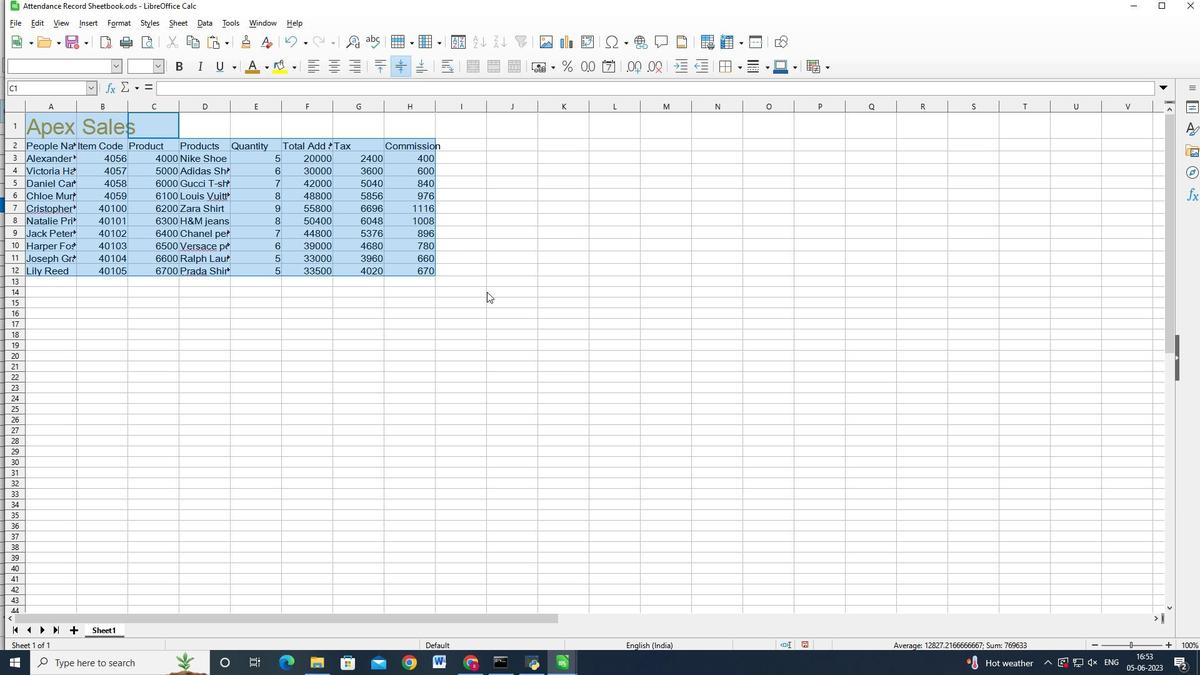 
